 Task: Look for space in Kokomo, United States from 10th July, 2023 to 15th July, 2023 for 7 adults in price range Rs.10000 to Rs.15000. Place can be entire place or shared room with 4 bedrooms having 7 beds and 4 bathrooms. Property type can be house, flat, guest house. Amenities needed are: wifi, TV, free parkinig on premises, gym, breakfast. Booking option can be shelf check-in. Required host language is English.
Action: Mouse moved to (421, 92)
Screenshot: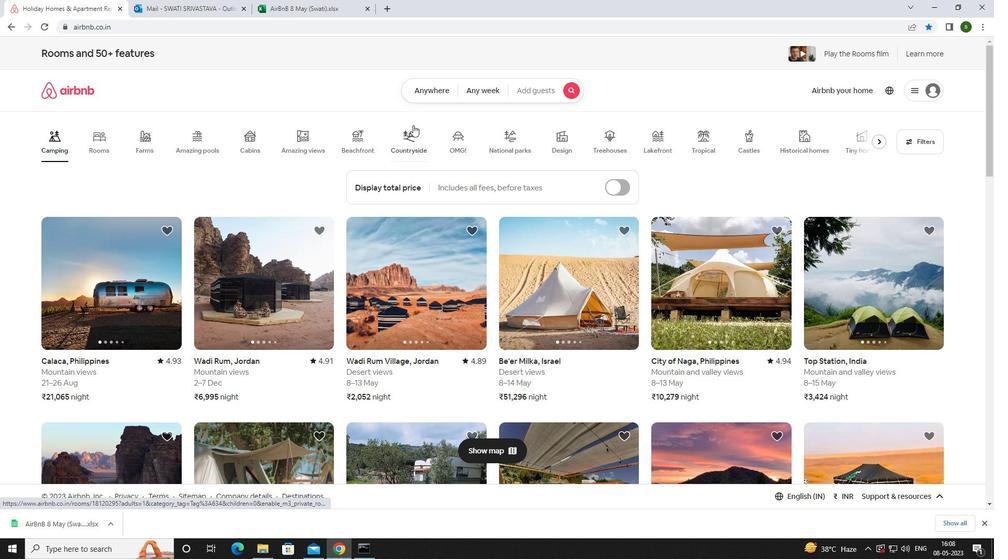 
Action: Mouse pressed left at (421, 92)
Screenshot: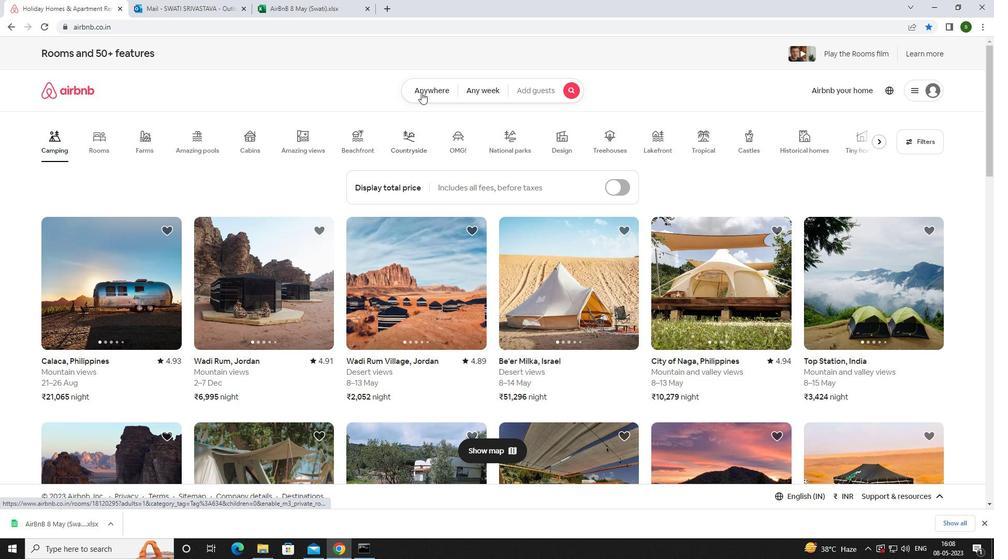 
Action: Mouse moved to (345, 126)
Screenshot: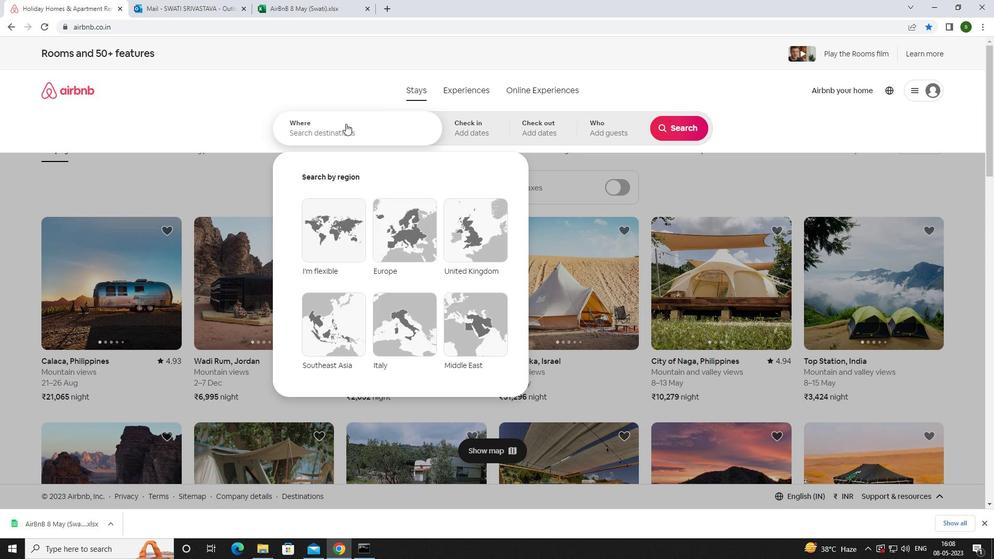 
Action: Mouse pressed left at (345, 126)
Screenshot: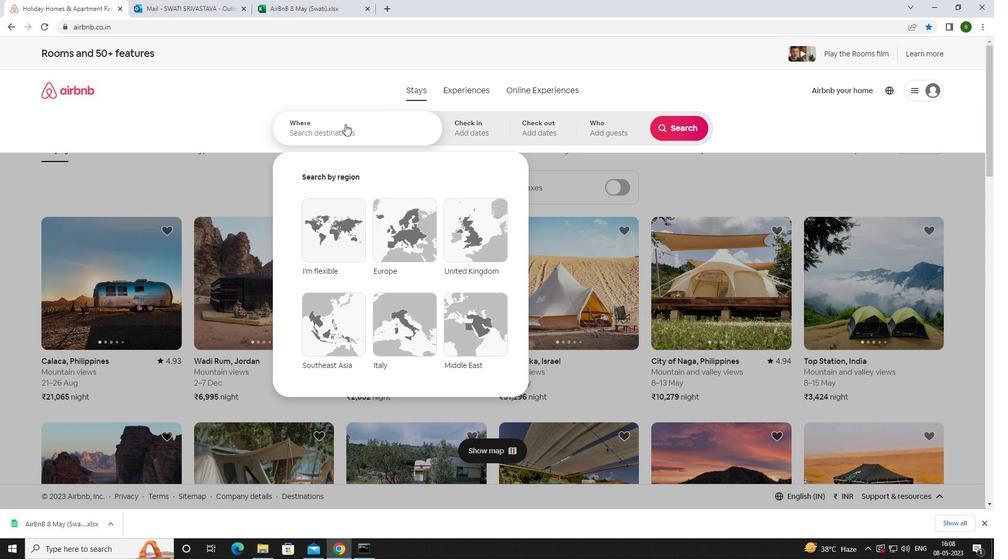 
Action: Mouse moved to (345, 127)
Screenshot: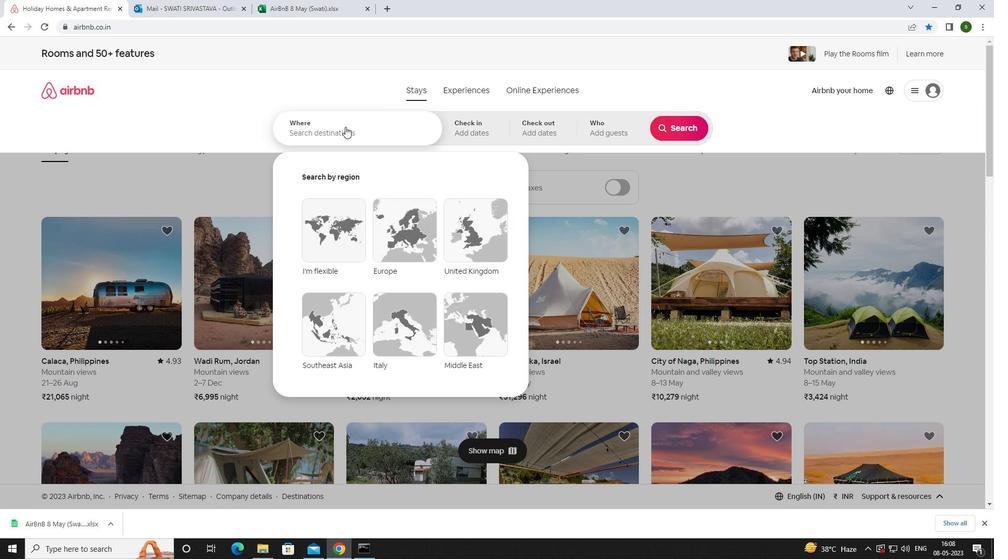 
Action: Key pressed <Key.caps_lock>k<Key.caps_lock>okomo,<Key.space><Key.caps_lock>u<Key.caps_lock>nited<Key.space><Key.caps_lock>s<Key.caps_lock>tates<Key.enter>
Screenshot: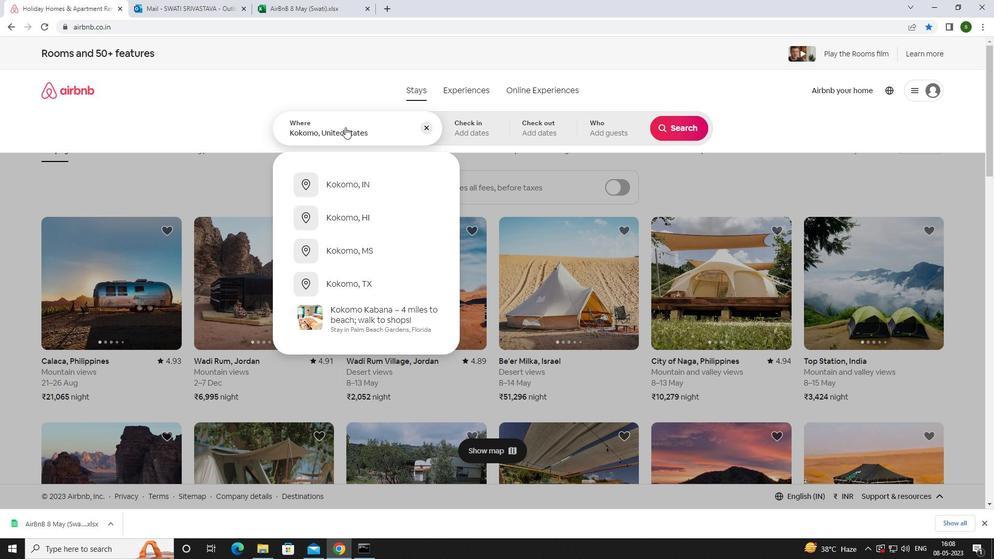 
Action: Mouse moved to (671, 211)
Screenshot: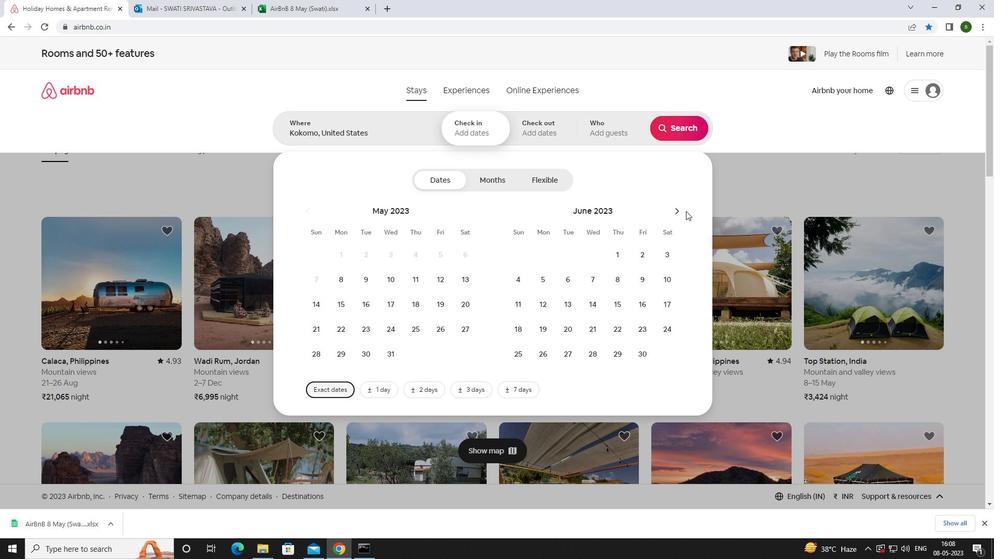 
Action: Mouse pressed left at (671, 211)
Screenshot: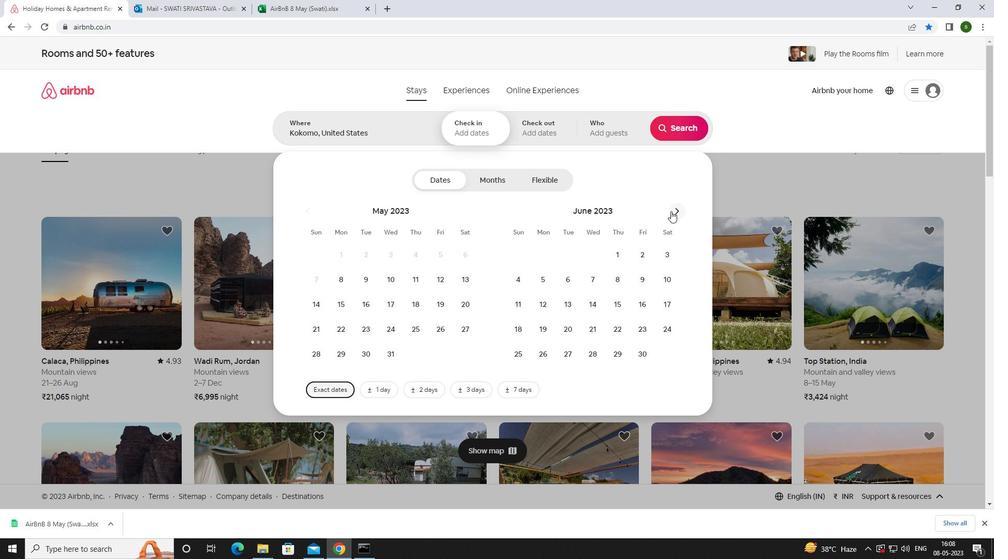 
Action: Mouse moved to (547, 311)
Screenshot: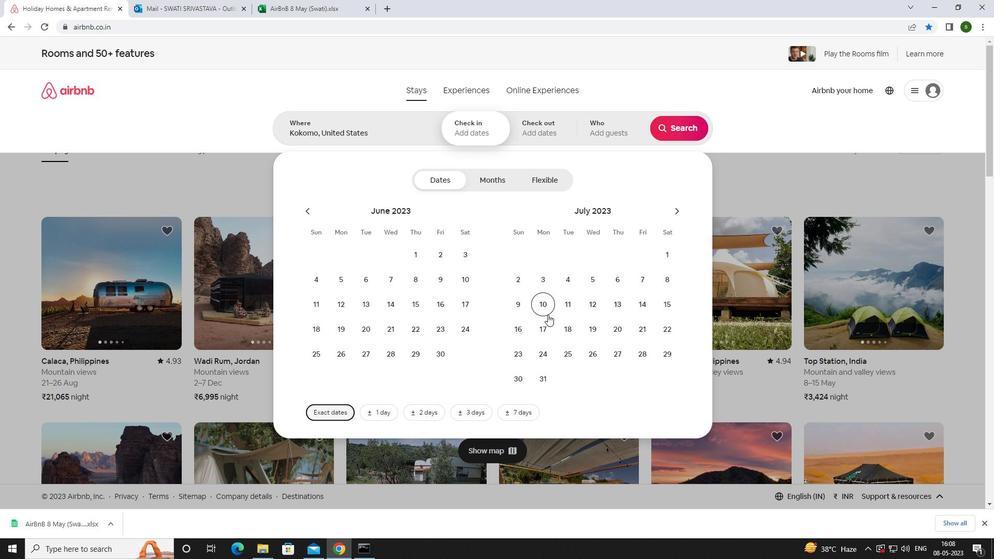 
Action: Mouse pressed left at (547, 311)
Screenshot: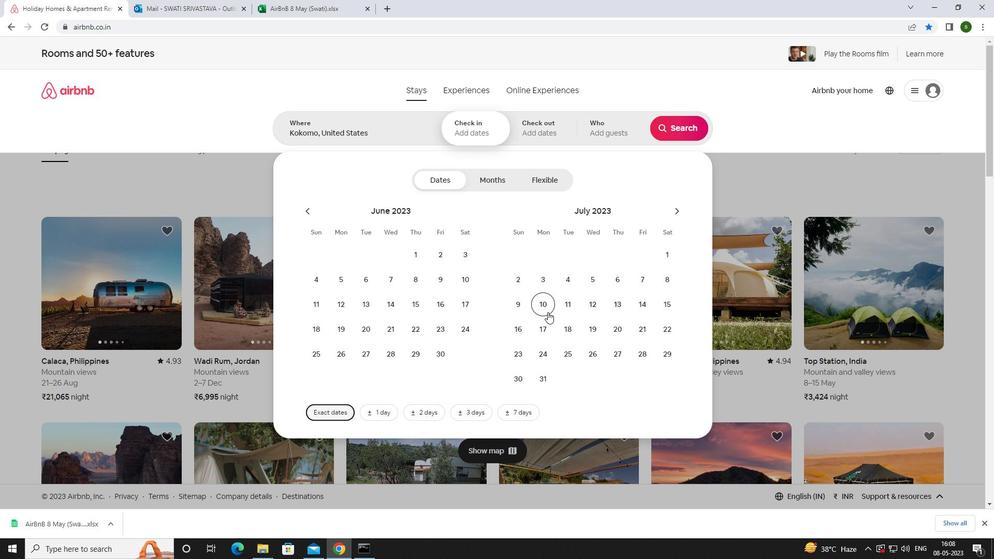
Action: Mouse moved to (669, 310)
Screenshot: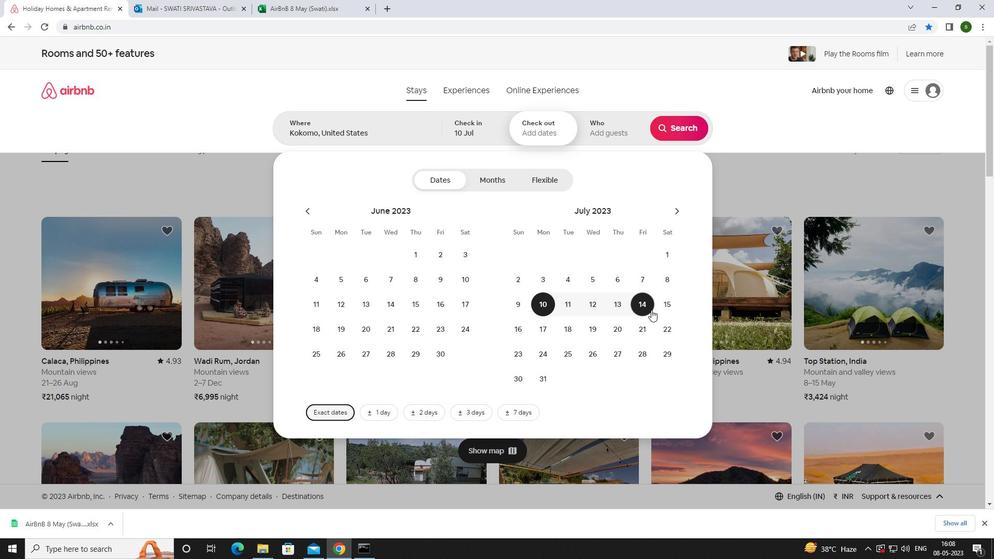 
Action: Mouse pressed left at (669, 310)
Screenshot: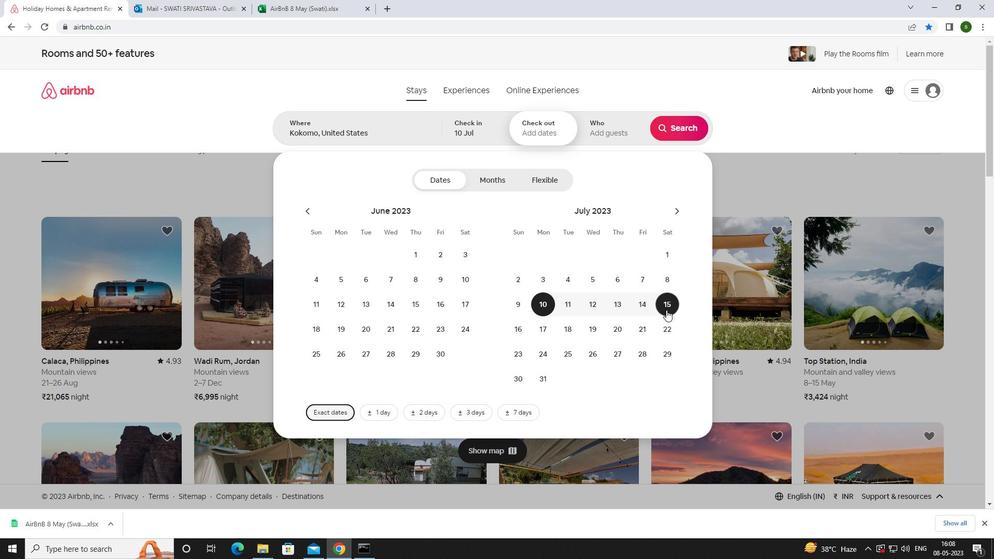 
Action: Mouse moved to (598, 132)
Screenshot: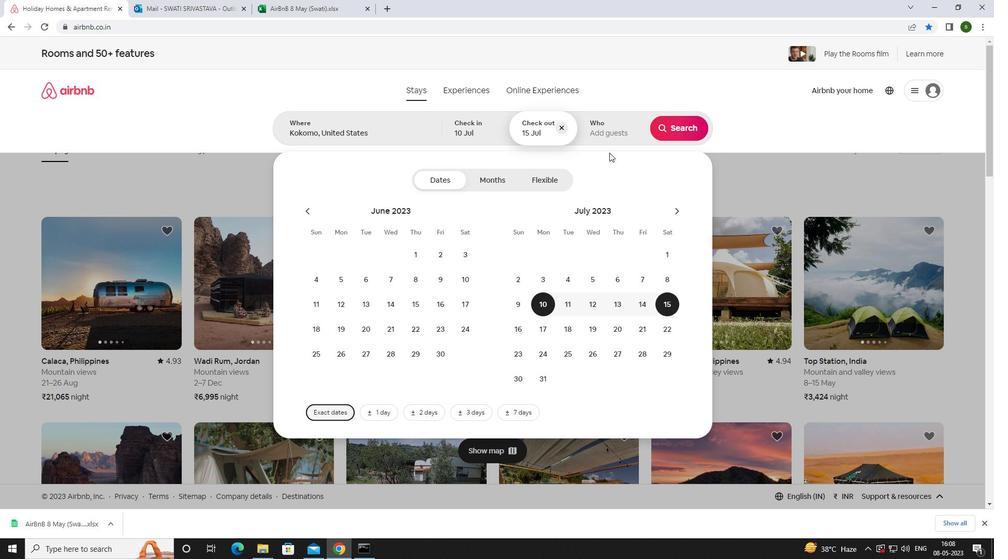 
Action: Mouse pressed left at (598, 132)
Screenshot: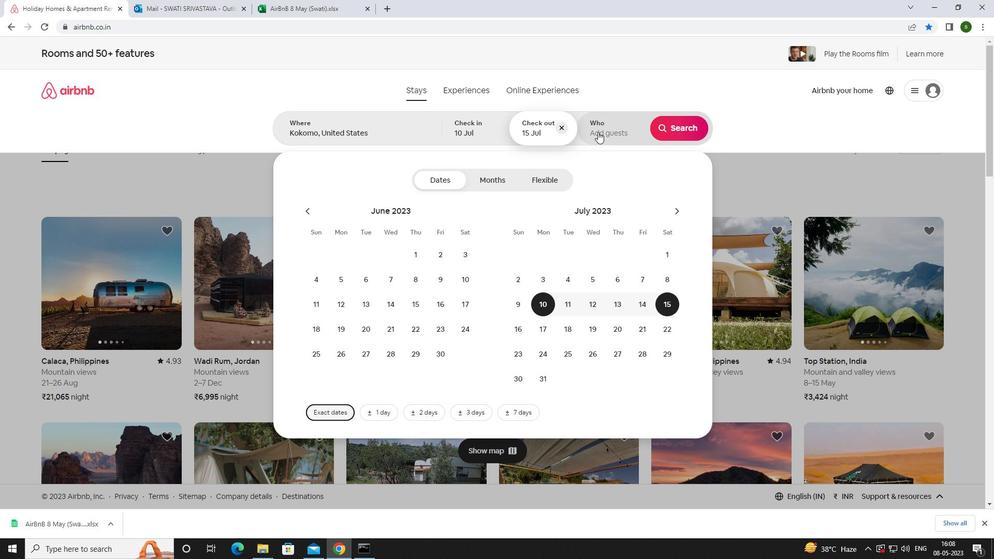 
Action: Mouse moved to (686, 178)
Screenshot: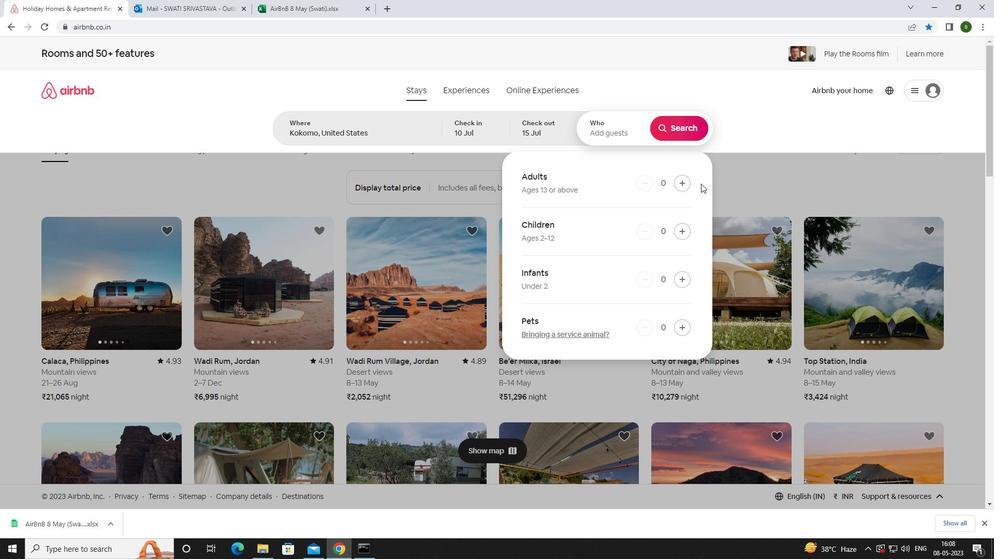 
Action: Mouse pressed left at (686, 178)
Screenshot: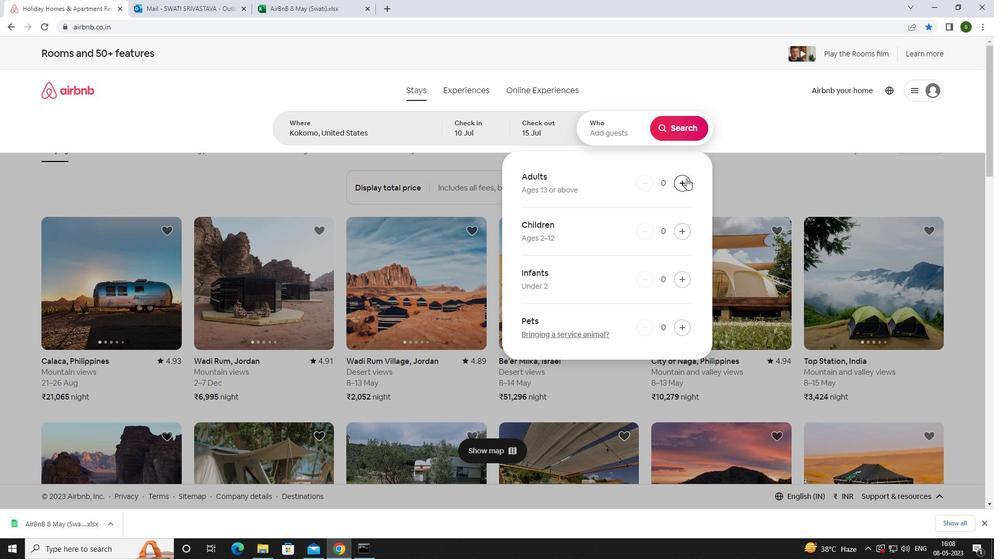 
Action: Mouse pressed left at (686, 178)
Screenshot: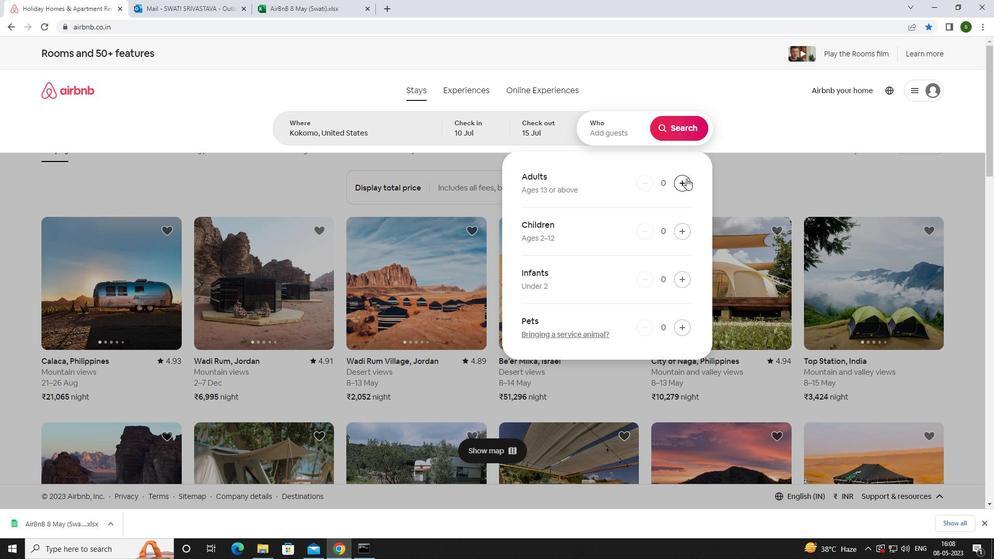 
Action: Mouse pressed left at (686, 178)
Screenshot: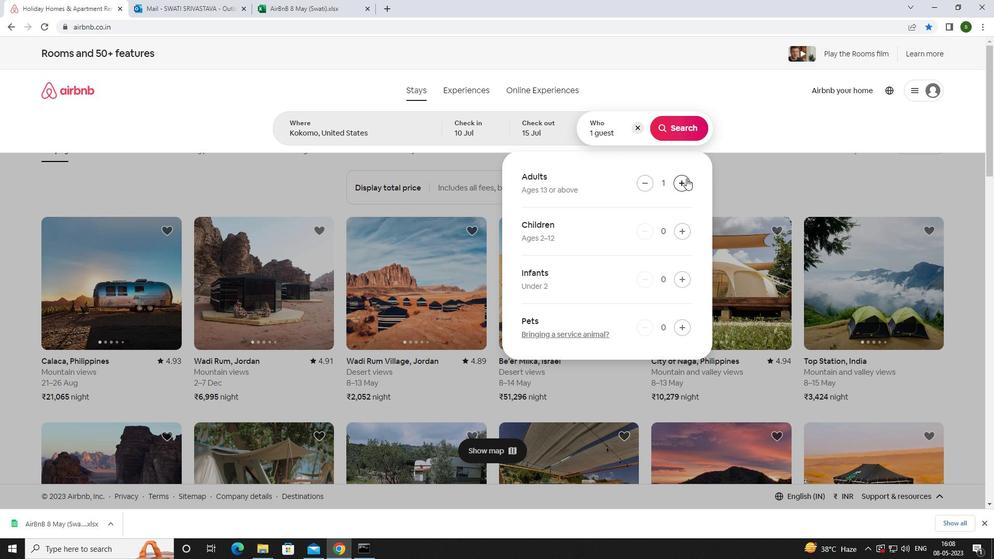 
Action: Mouse pressed left at (686, 178)
Screenshot: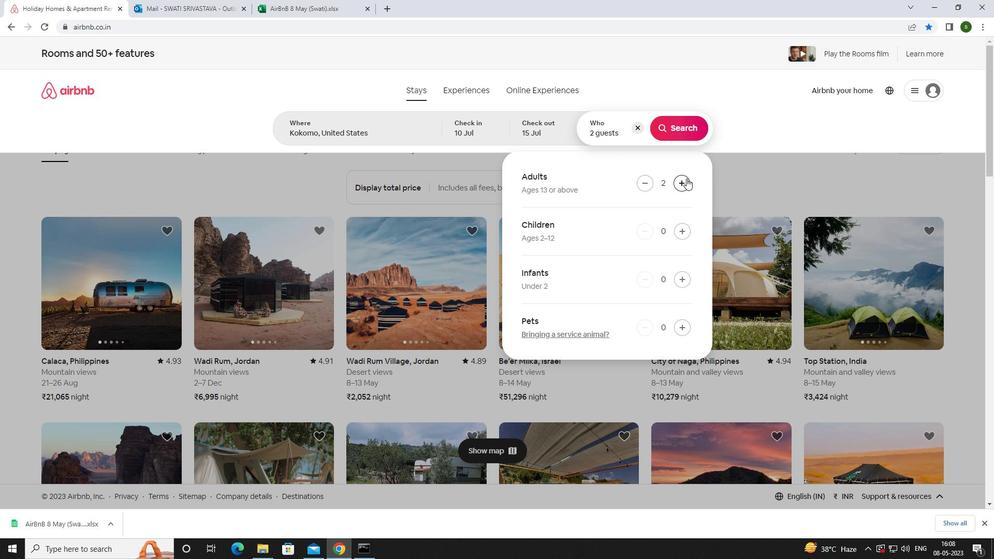 
Action: Mouse pressed left at (686, 178)
Screenshot: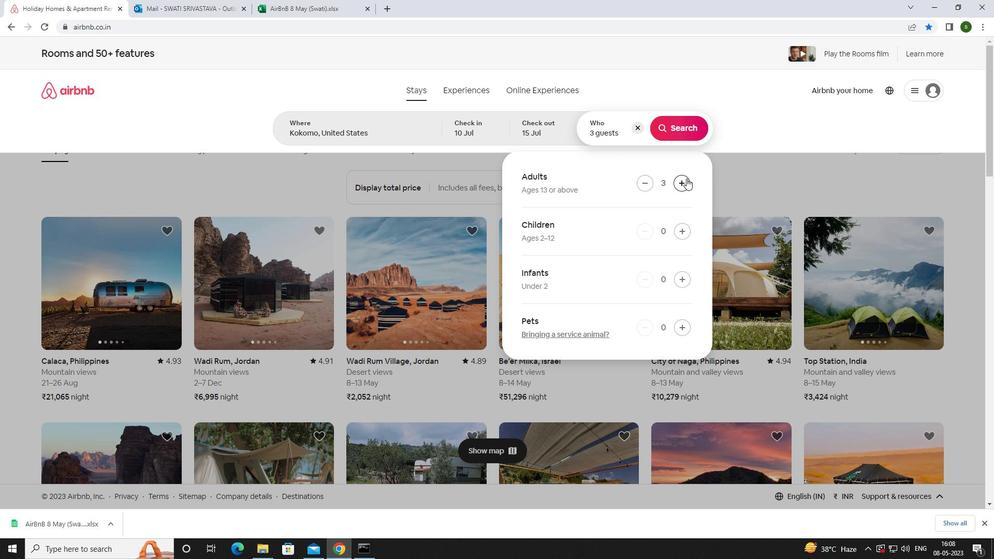 
Action: Mouse pressed left at (686, 178)
Screenshot: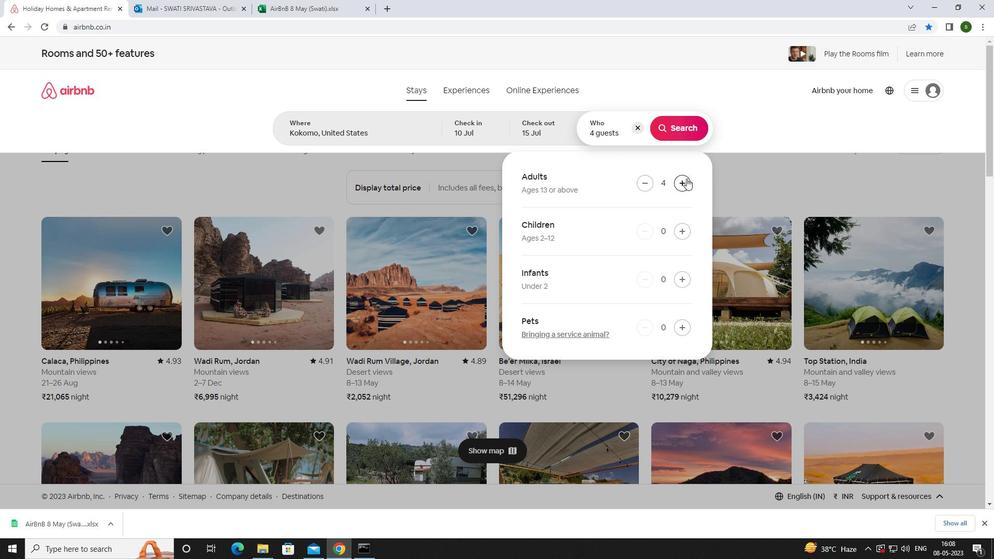 
Action: Mouse pressed left at (686, 178)
Screenshot: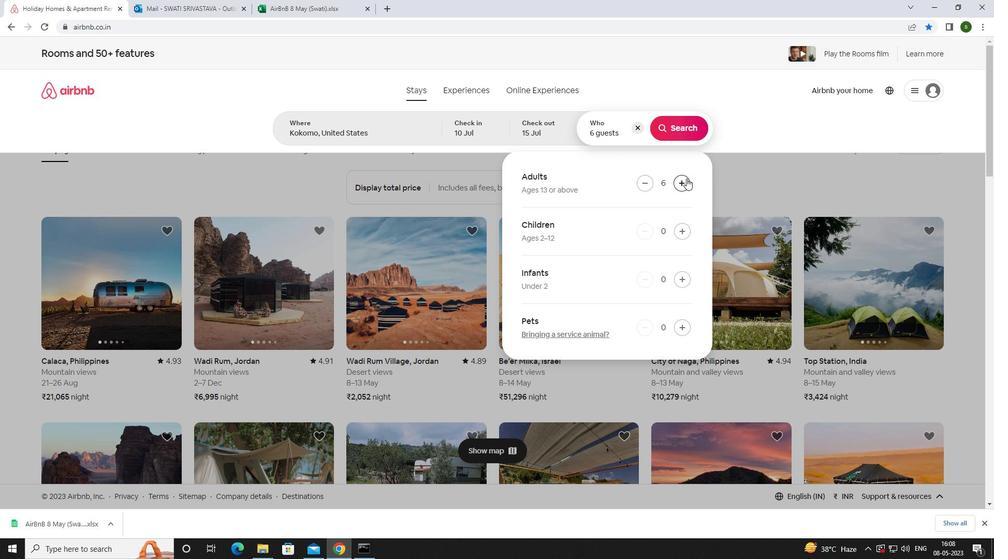 
Action: Mouse moved to (674, 133)
Screenshot: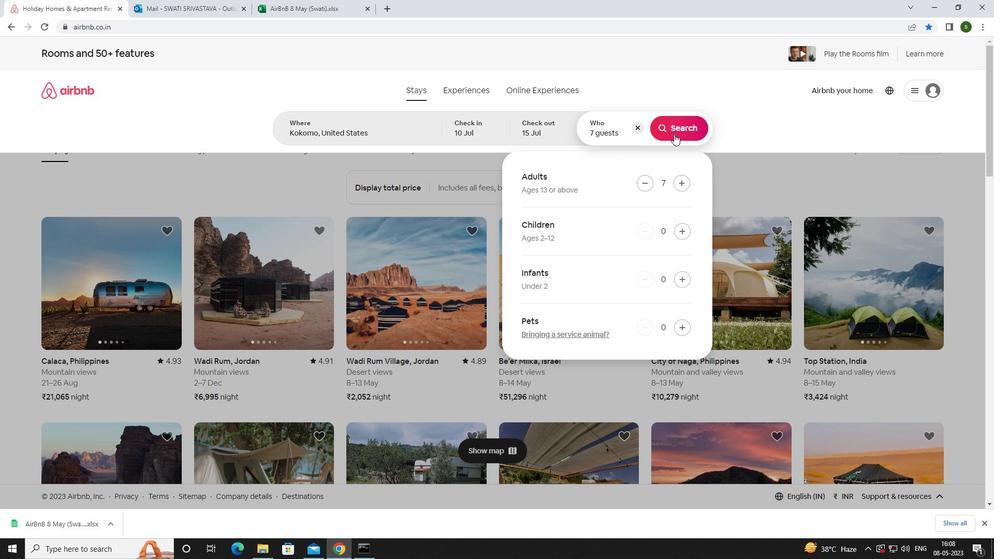 
Action: Mouse pressed left at (674, 133)
Screenshot: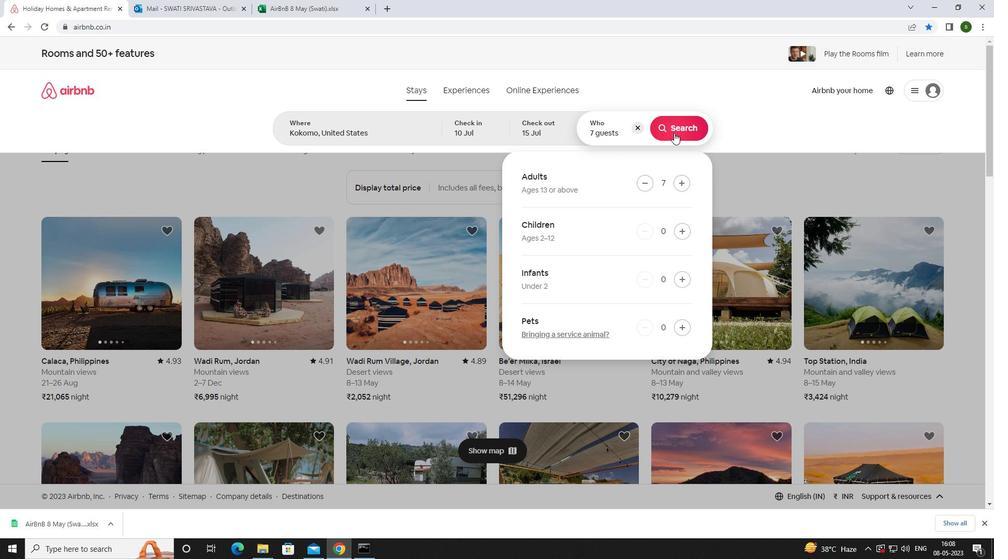 
Action: Mouse moved to (939, 98)
Screenshot: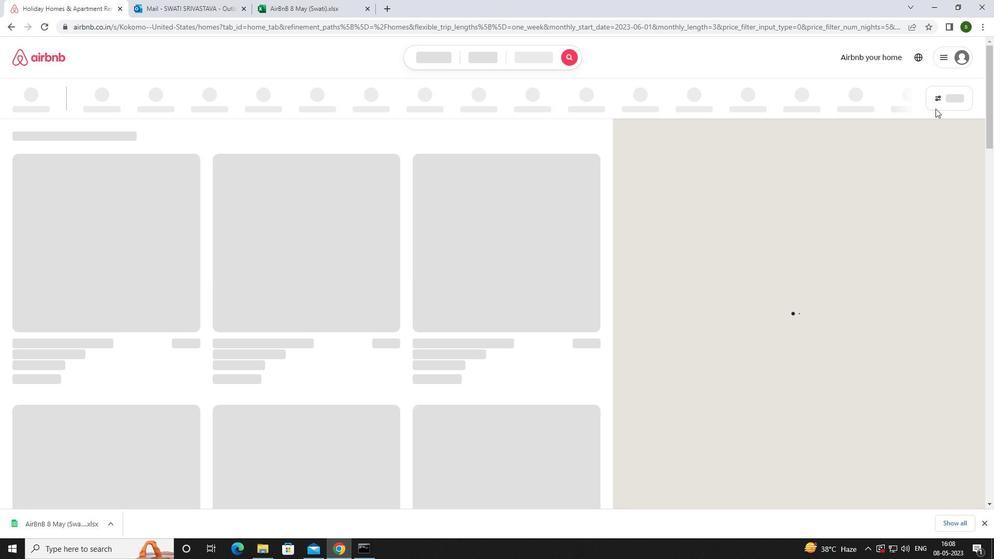 
Action: Mouse pressed left at (939, 98)
Screenshot: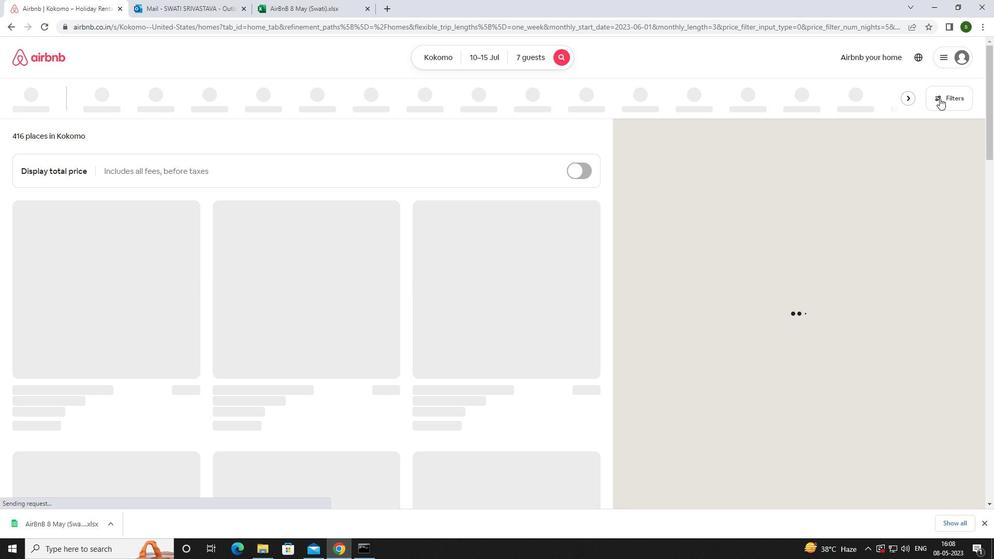 
Action: Mouse moved to (379, 357)
Screenshot: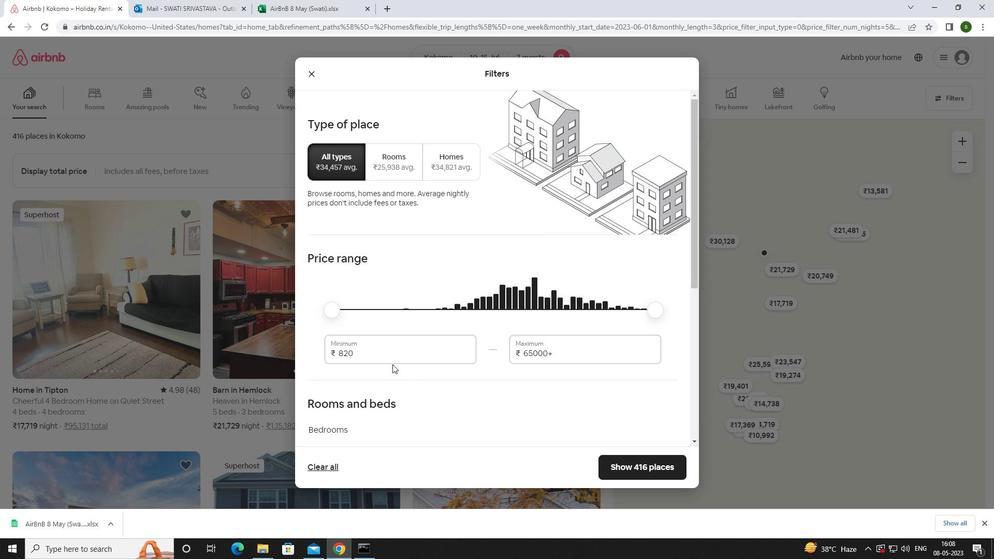 
Action: Mouse pressed left at (379, 357)
Screenshot: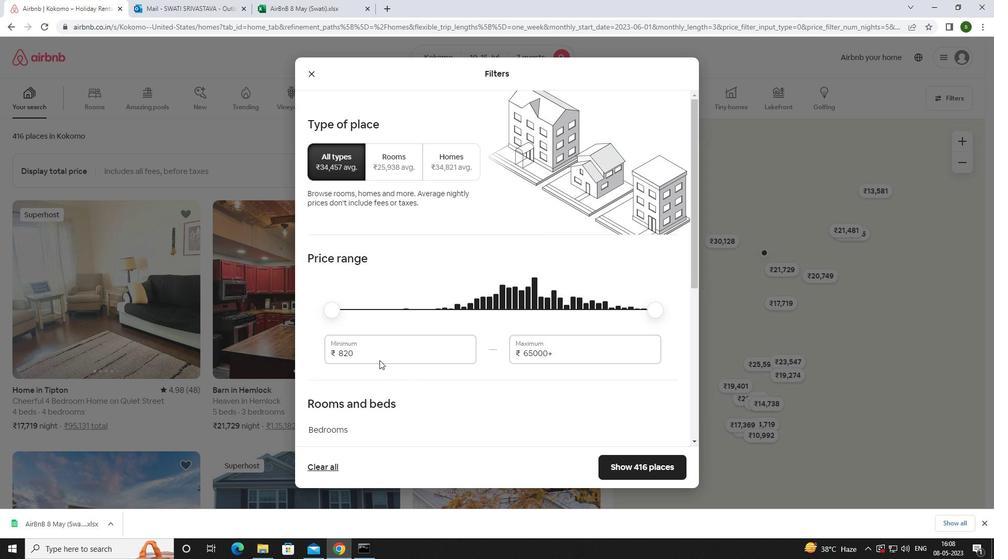 
Action: Mouse moved to (379, 356)
Screenshot: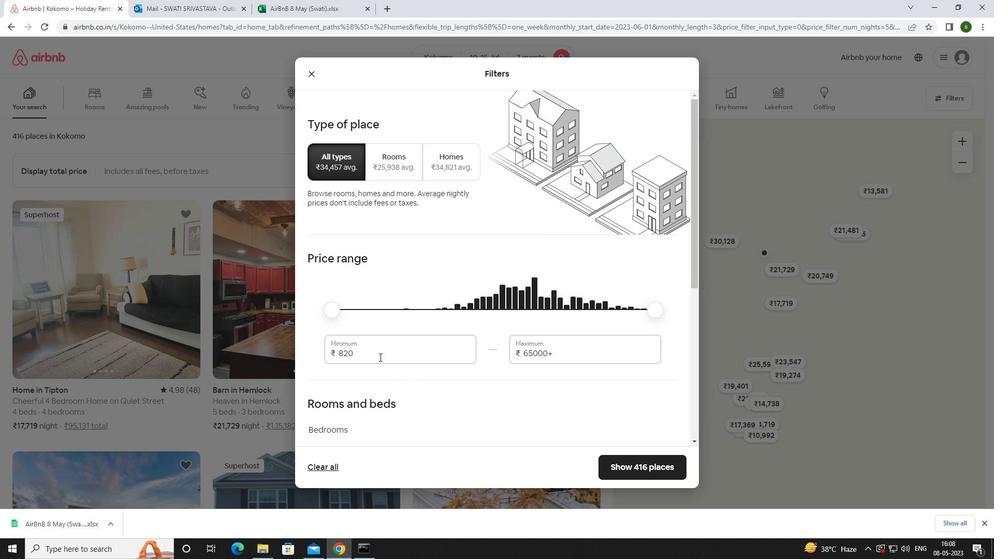 
Action: Key pressed <Key.backspace><Key.backspace><Key.backspace><Key.backspace>10000
Screenshot: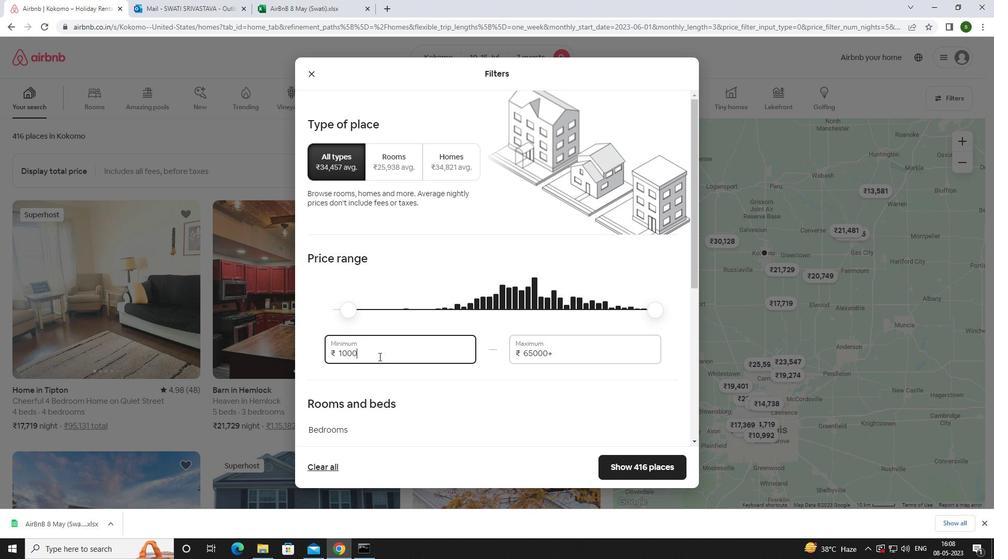 
Action: Mouse moved to (564, 350)
Screenshot: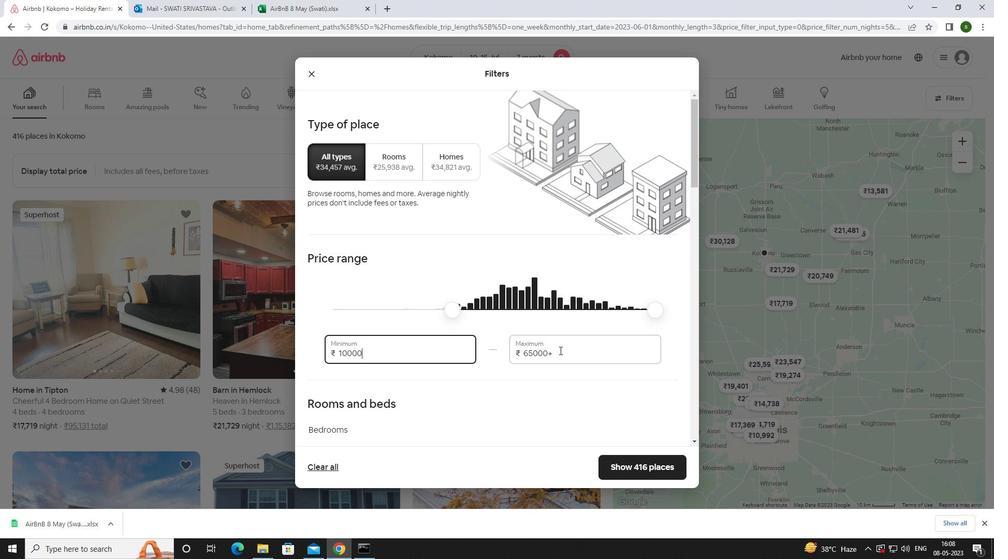 
Action: Mouse pressed left at (564, 350)
Screenshot: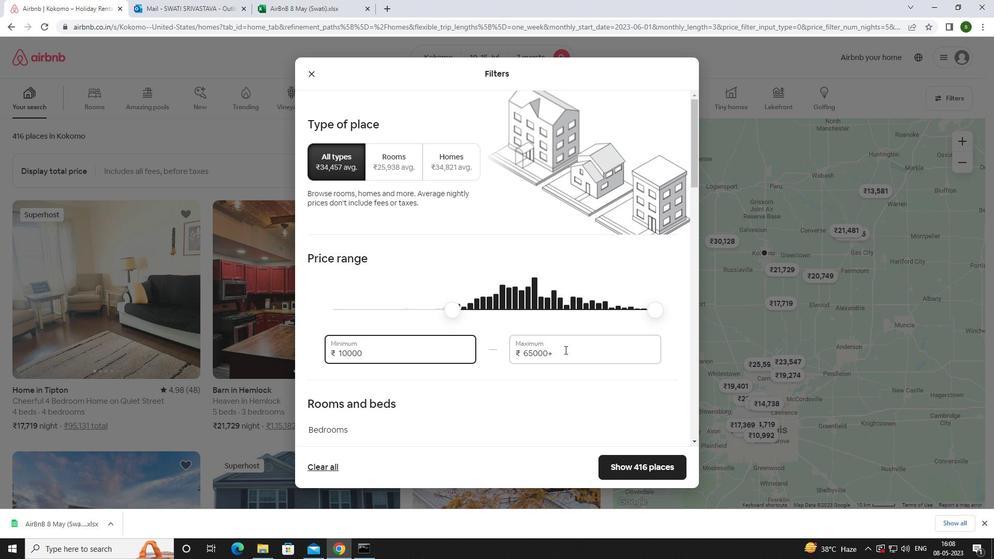 
Action: Key pressed <Key.backspace><Key.backspace><Key.backspace><Key.backspace><Key.backspace><Key.backspace><Key.backspace><Key.backspace><Key.backspace><Key.backspace><Key.backspace><Key.backspace>15000
Screenshot: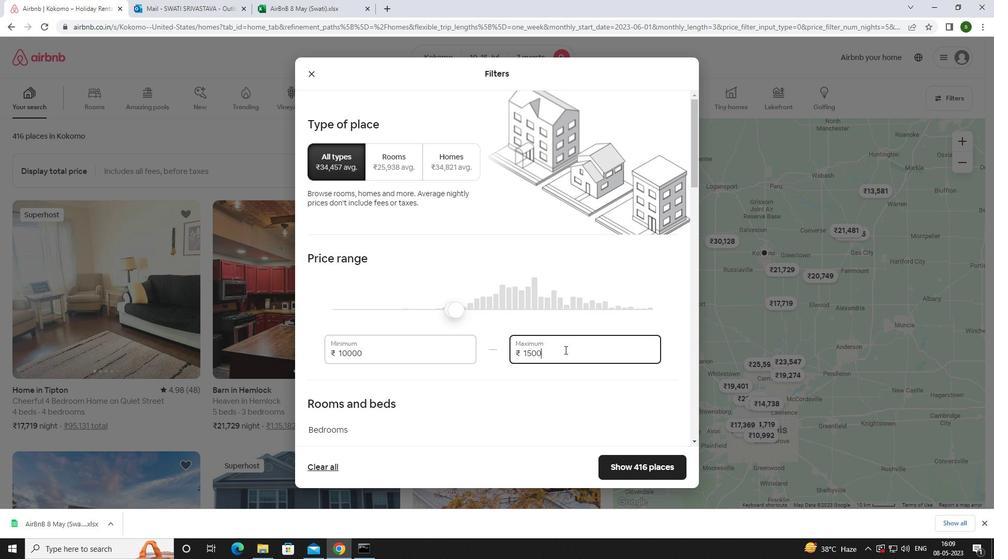 
Action: Mouse moved to (483, 330)
Screenshot: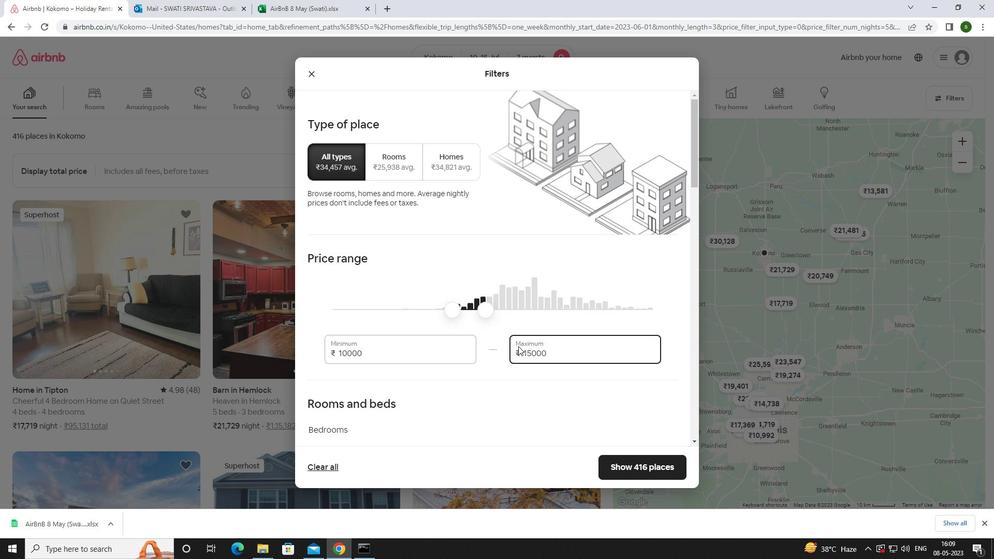 
Action: Mouse scrolled (483, 329) with delta (0, 0)
Screenshot: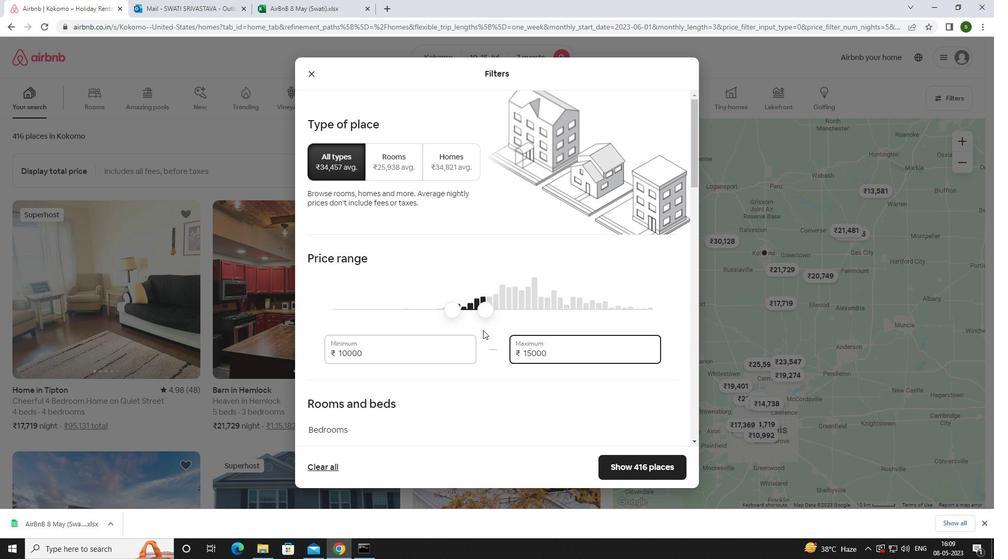 
Action: Mouse scrolled (483, 329) with delta (0, 0)
Screenshot: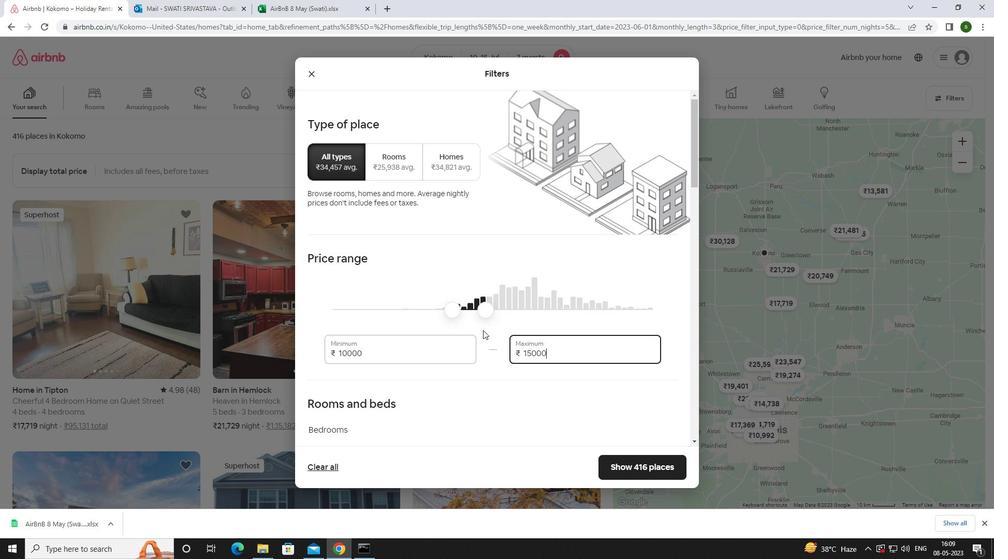 
Action: Mouse scrolled (483, 329) with delta (0, 0)
Screenshot: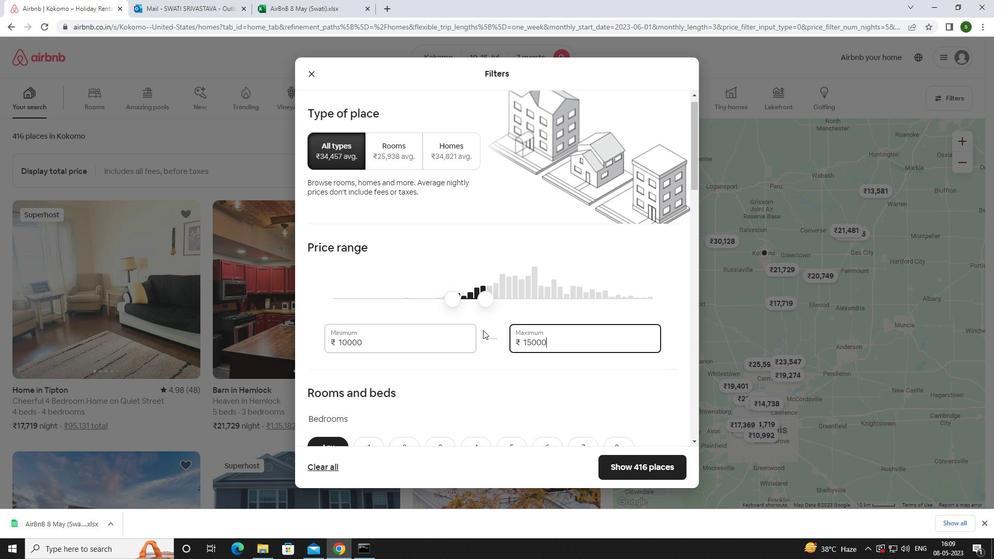 
Action: Mouse moved to (471, 299)
Screenshot: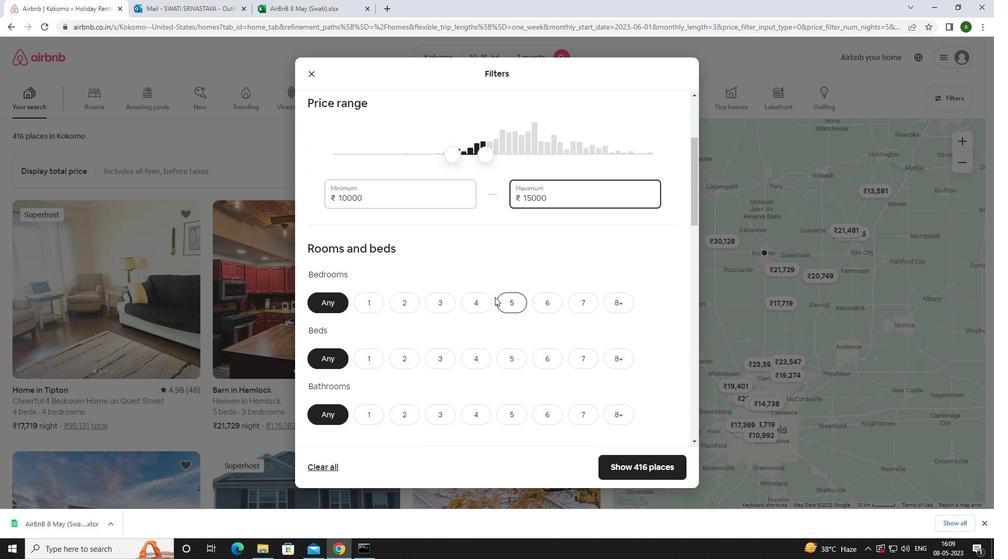 
Action: Mouse pressed left at (471, 299)
Screenshot: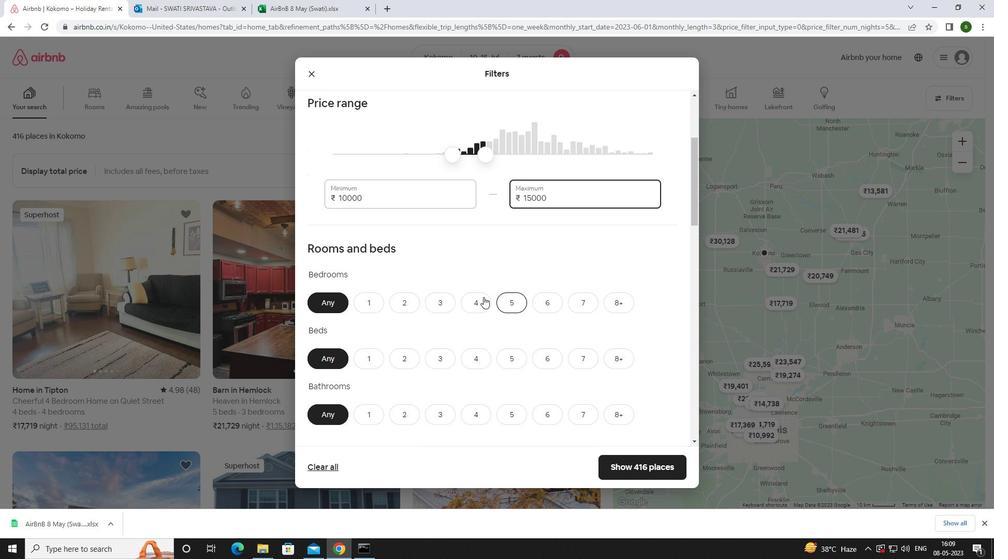 
Action: Mouse moved to (574, 350)
Screenshot: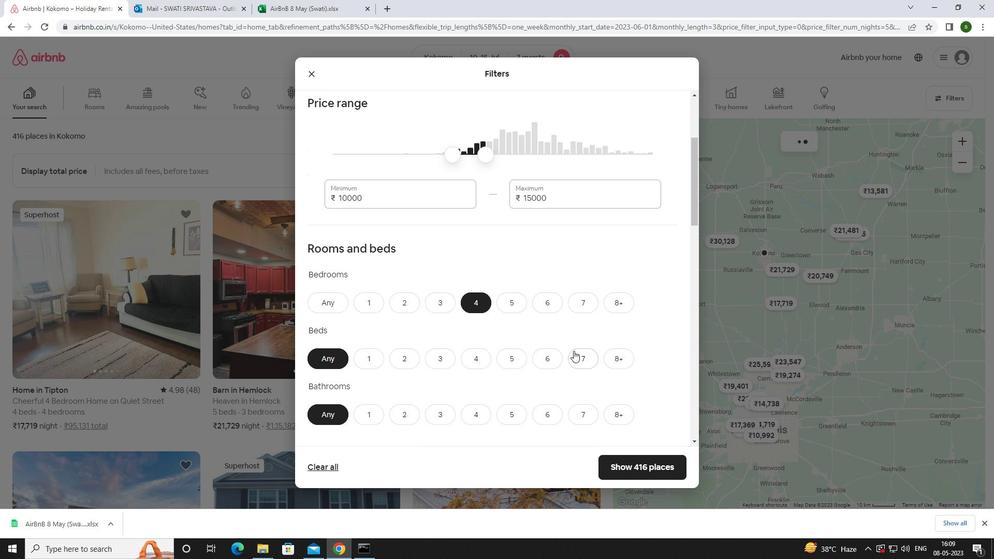 
Action: Mouse pressed left at (574, 350)
Screenshot: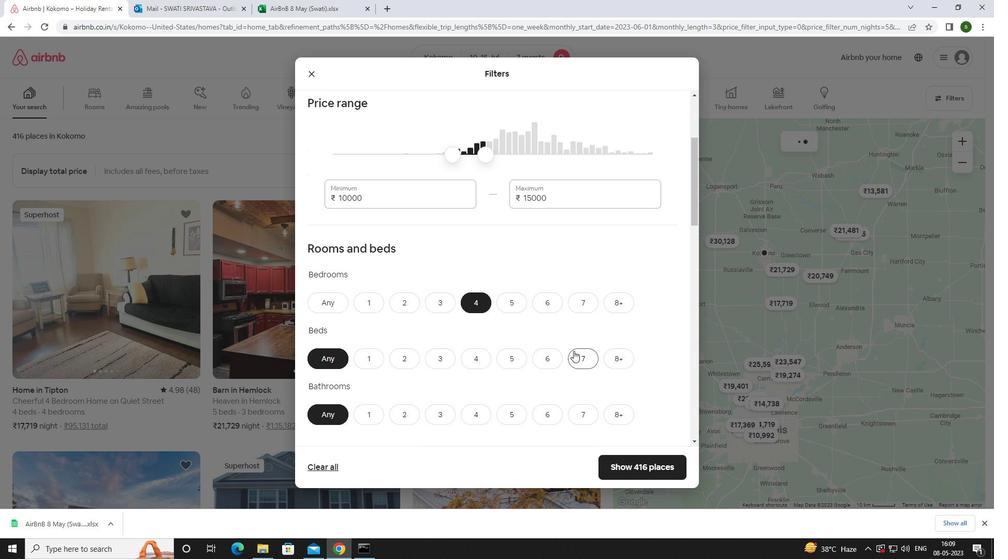 
Action: Mouse moved to (489, 418)
Screenshot: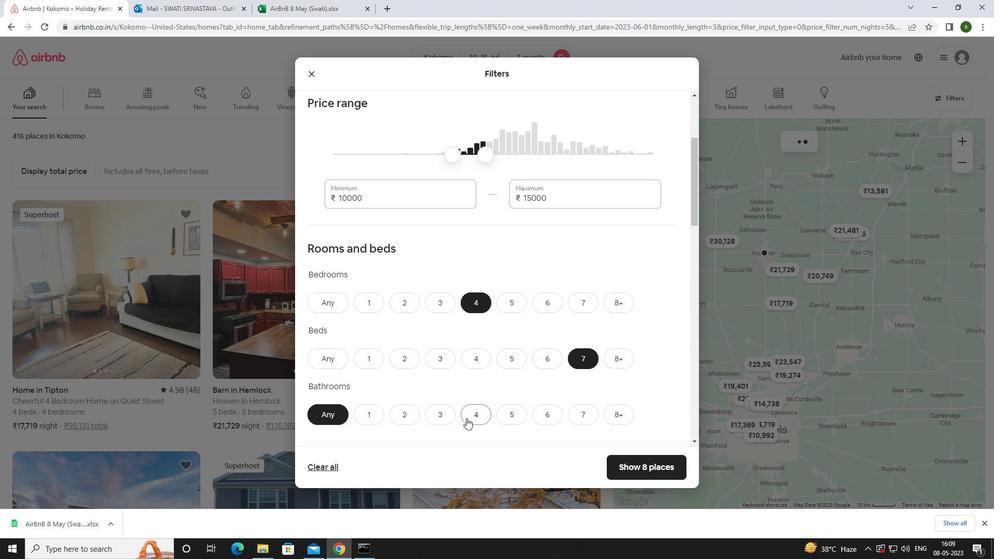 
Action: Mouse pressed left at (489, 418)
Screenshot: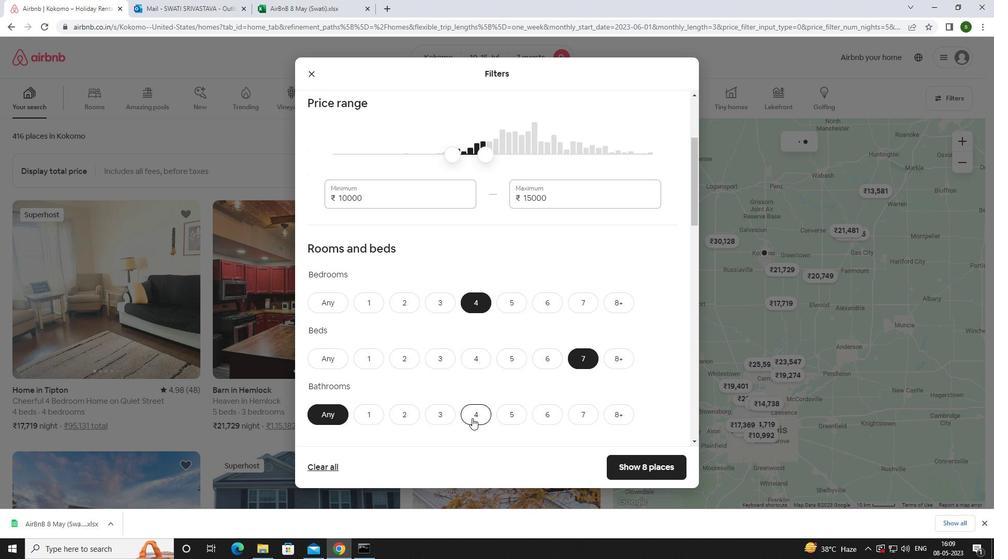 
Action: Mouse moved to (484, 376)
Screenshot: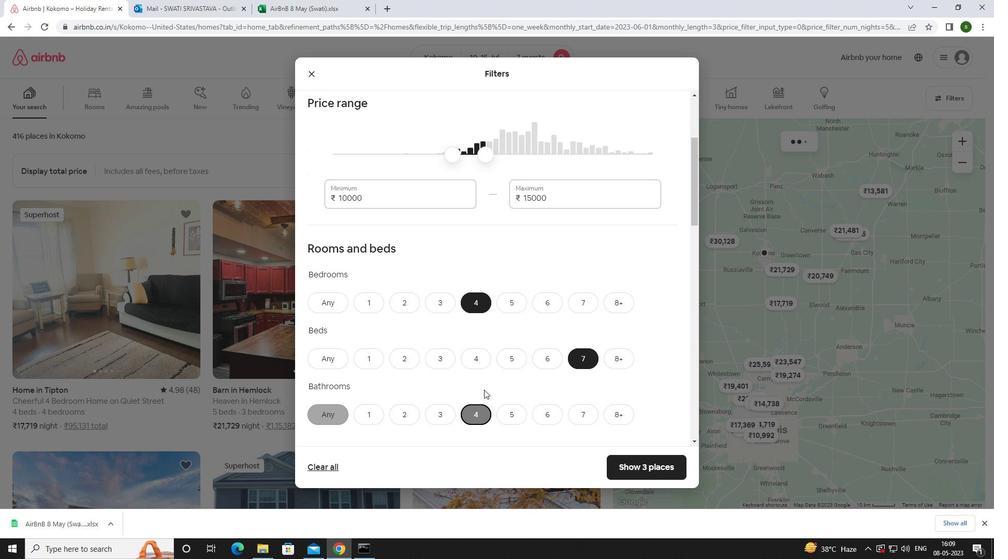 
Action: Mouse scrolled (484, 375) with delta (0, 0)
Screenshot: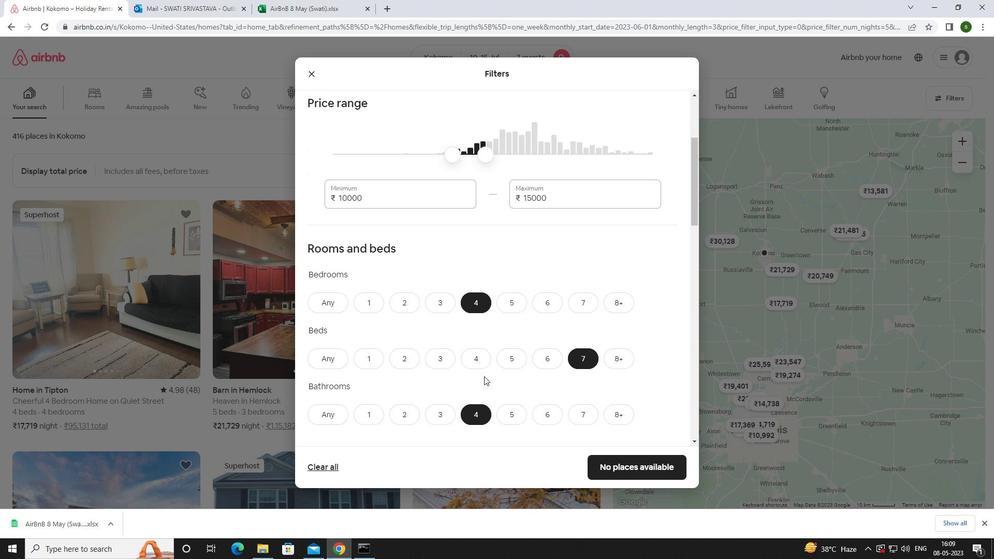 
Action: Mouse scrolled (484, 375) with delta (0, 0)
Screenshot: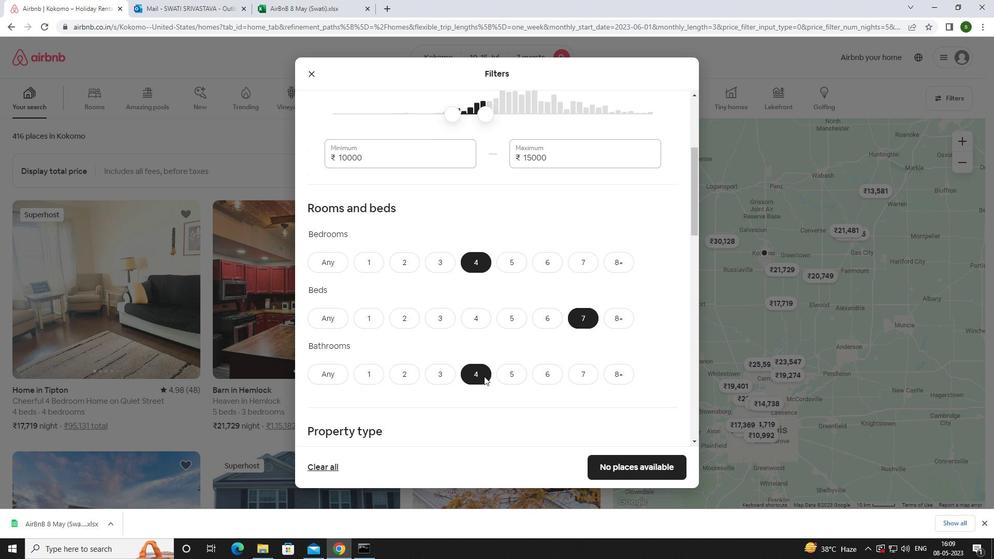 
Action: Mouse scrolled (484, 375) with delta (0, 0)
Screenshot: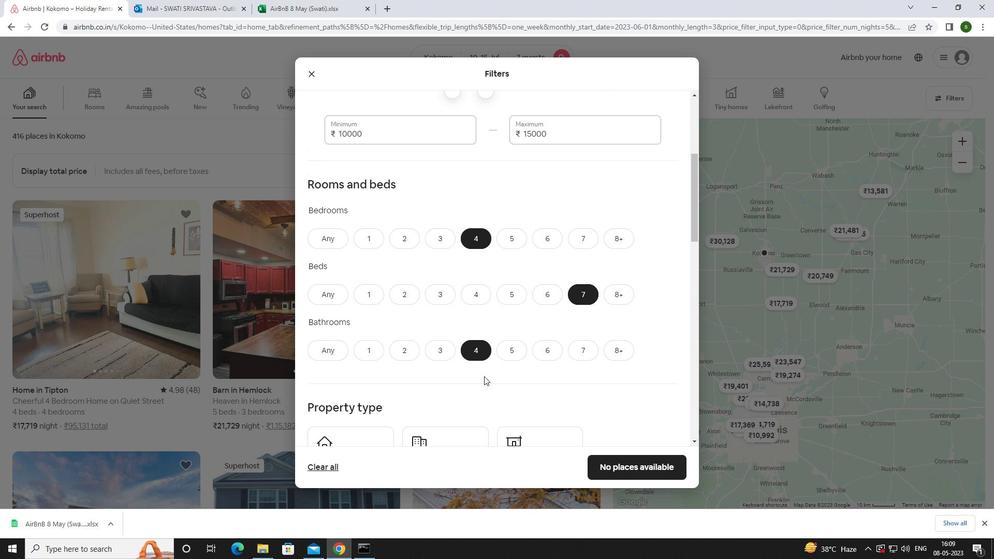 
Action: Mouse moved to (383, 375)
Screenshot: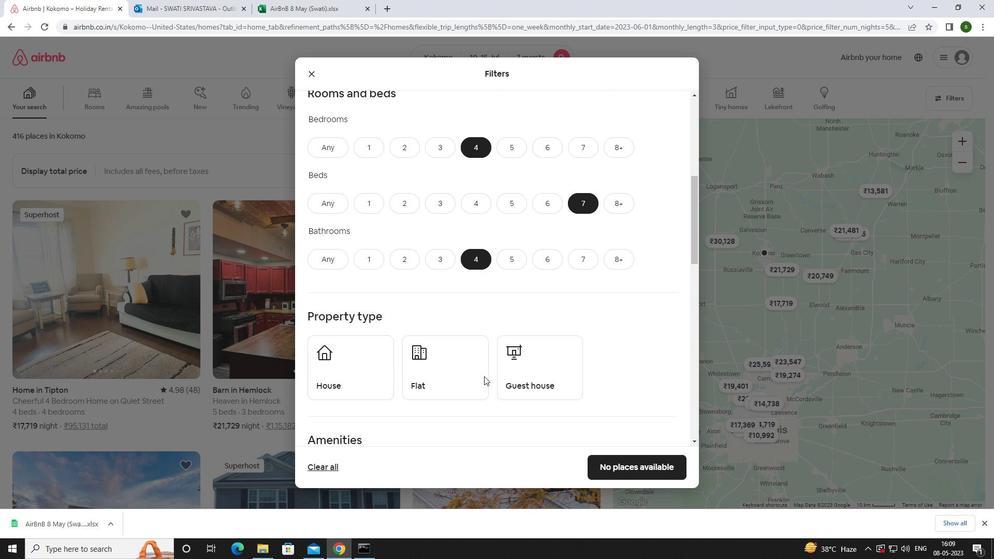 
Action: Mouse pressed left at (383, 375)
Screenshot: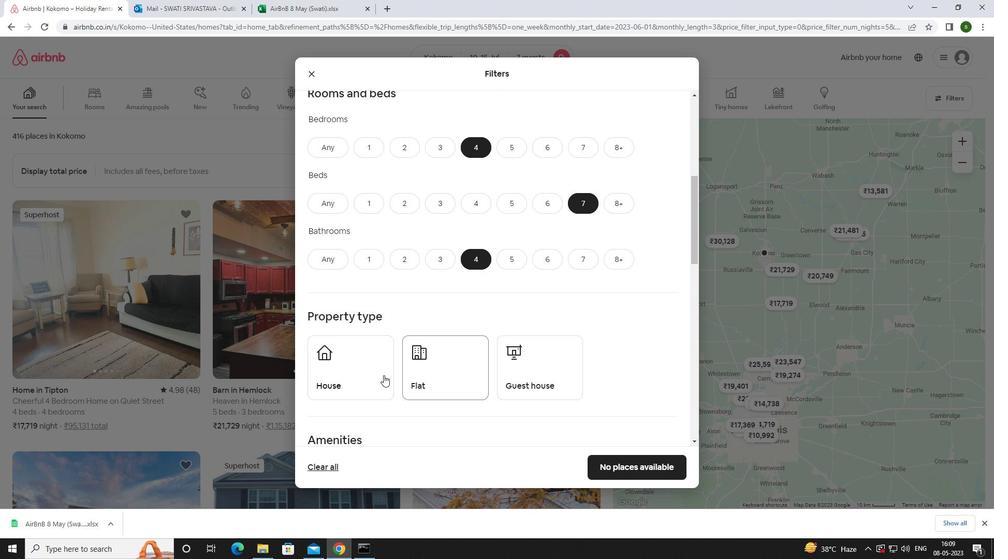 
Action: Mouse moved to (438, 368)
Screenshot: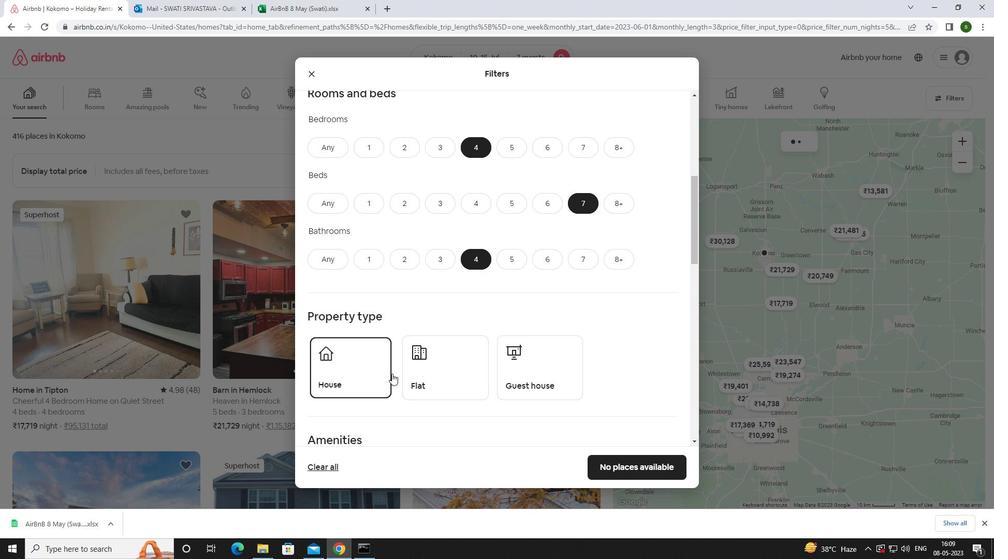 
Action: Mouse pressed left at (438, 368)
Screenshot: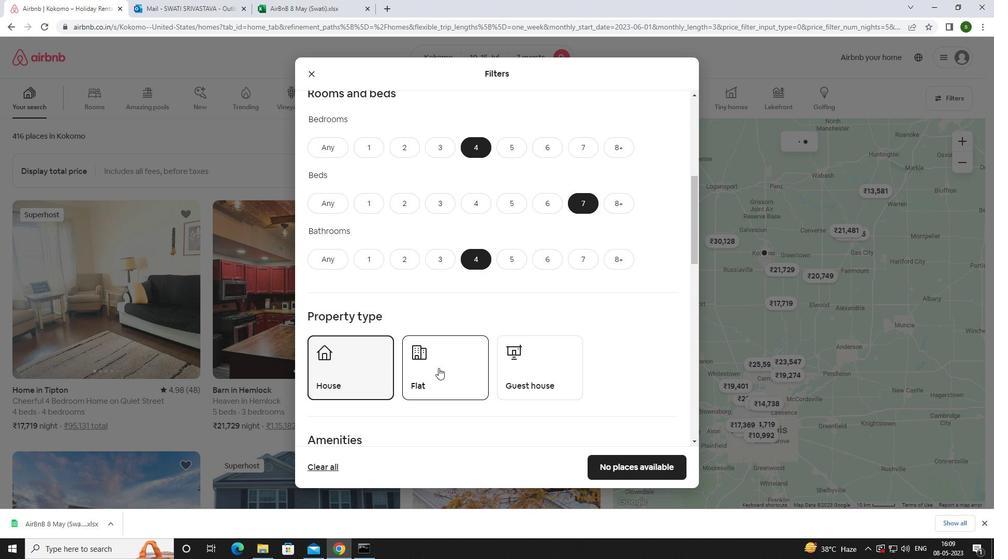 
Action: Mouse moved to (517, 367)
Screenshot: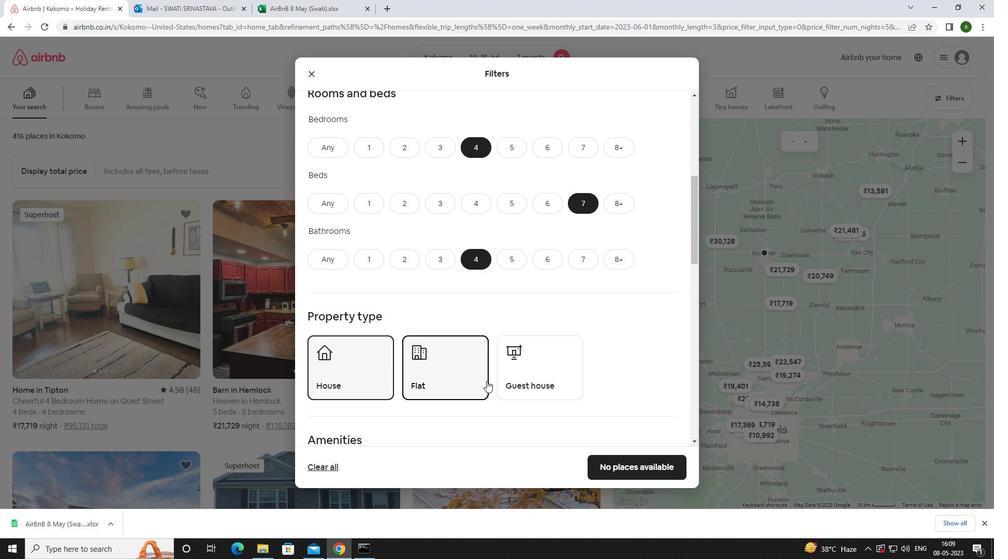 
Action: Mouse pressed left at (517, 367)
Screenshot: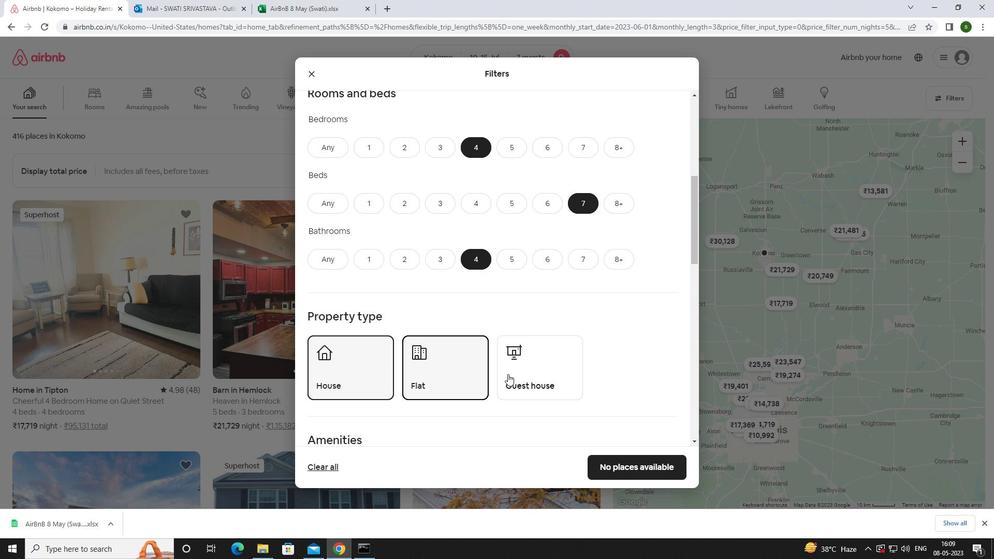 
Action: Mouse scrolled (517, 367) with delta (0, 0)
Screenshot: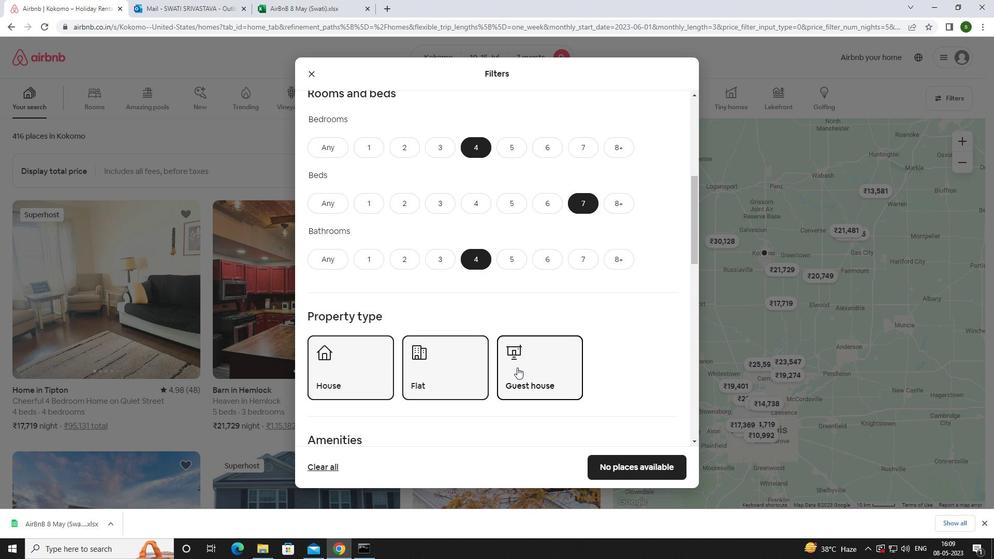
Action: Mouse scrolled (517, 367) with delta (0, 0)
Screenshot: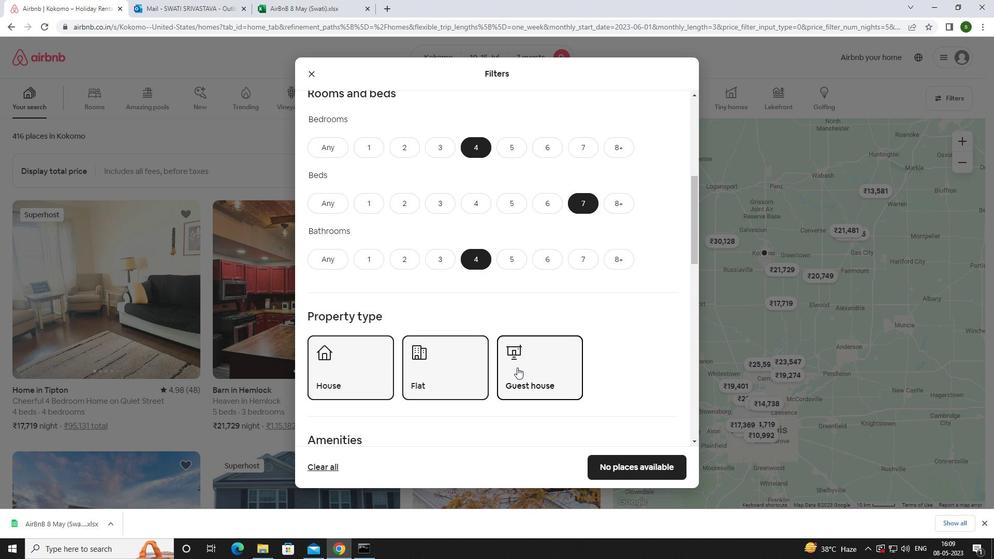 
Action: Mouse scrolled (517, 367) with delta (0, 0)
Screenshot: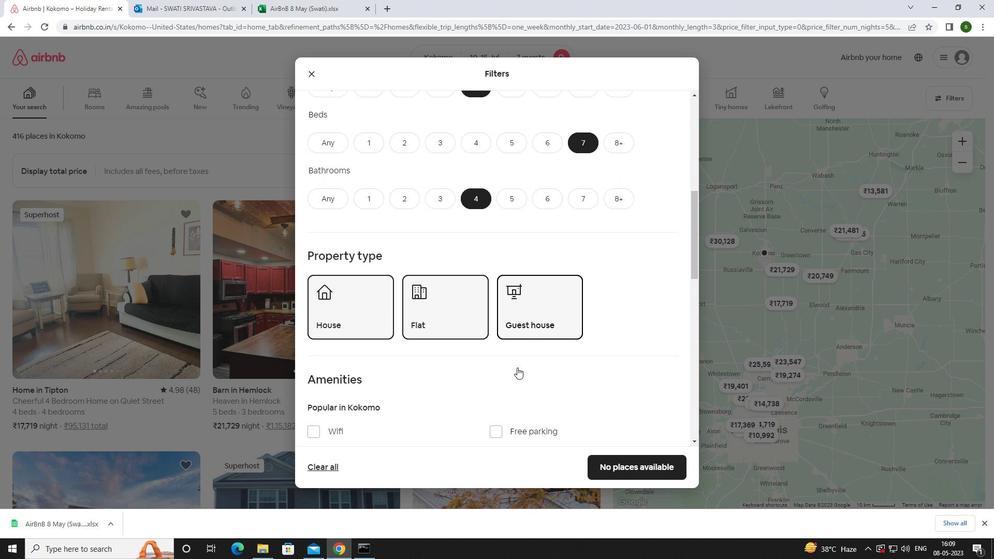 
Action: Mouse moved to (340, 338)
Screenshot: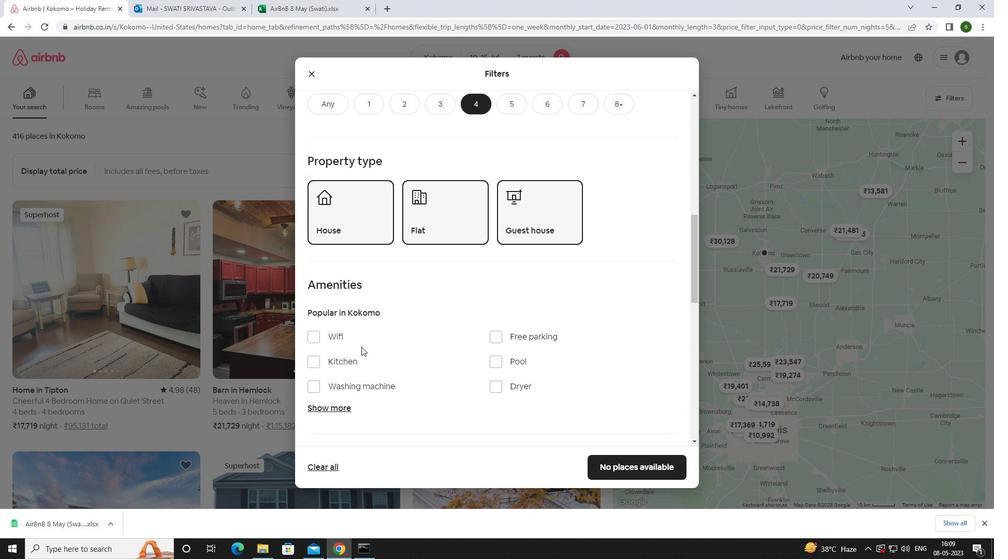 
Action: Mouse pressed left at (340, 338)
Screenshot: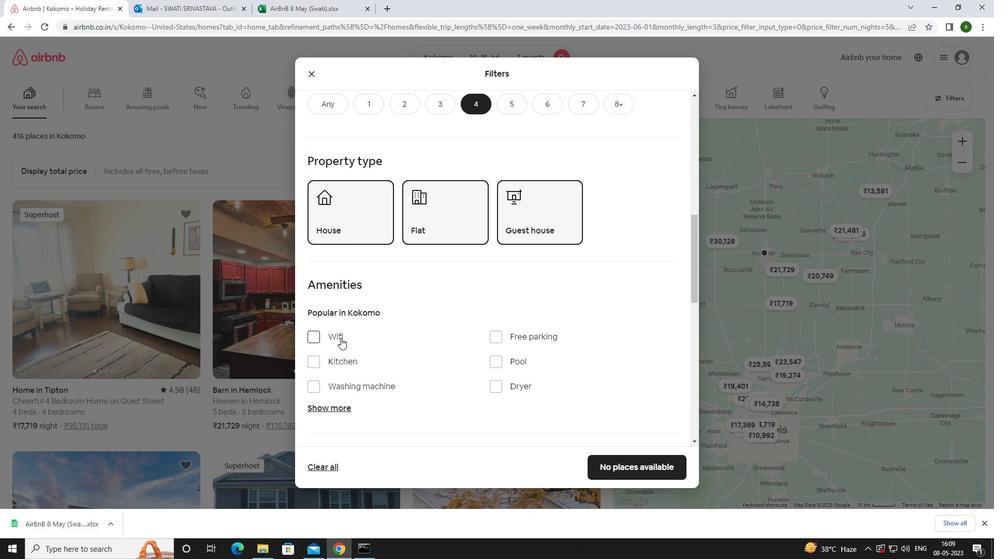 
Action: Mouse moved to (495, 336)
Screenshot: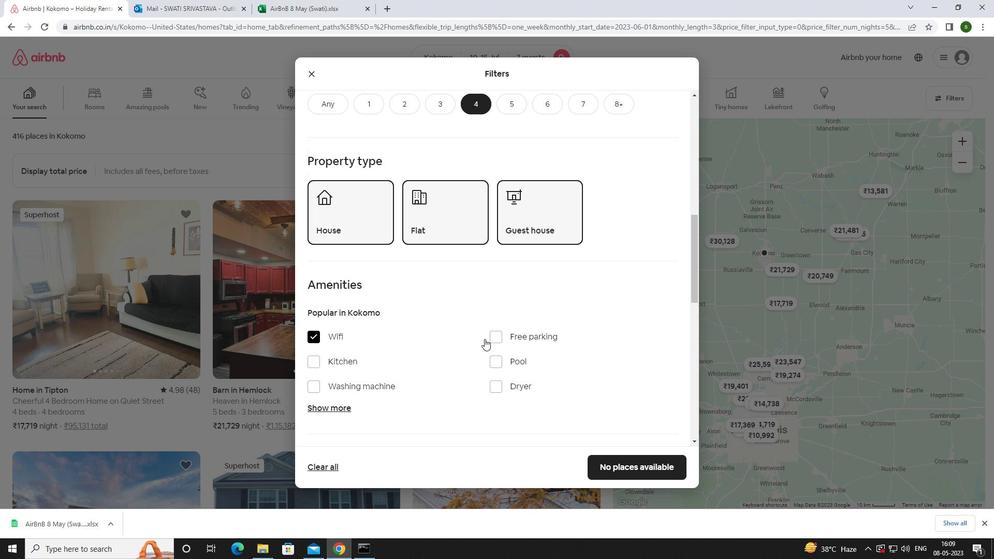 
Action: Mouse pressed left at (495, 336)
Screenshot: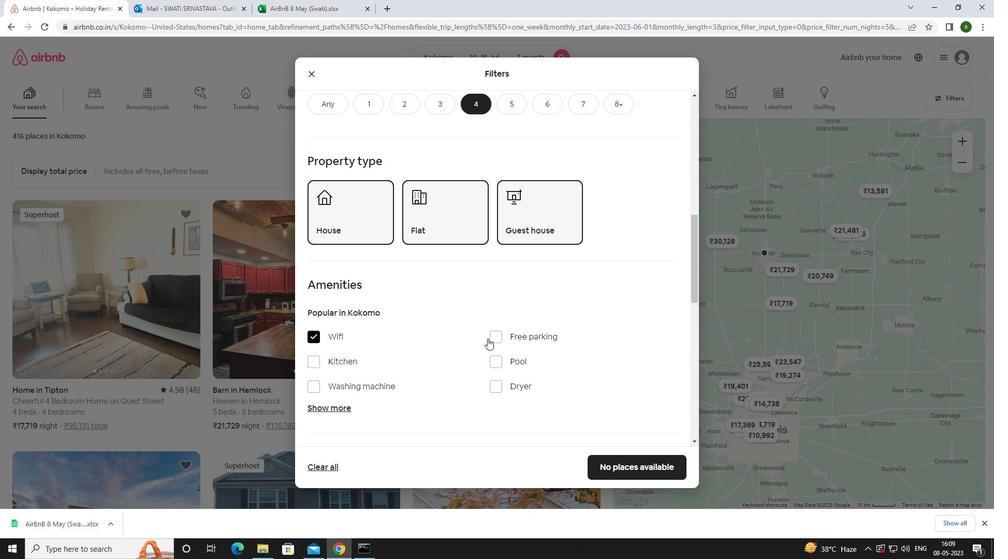 
Action: Mouse moved to (338, 403)
Screenshot: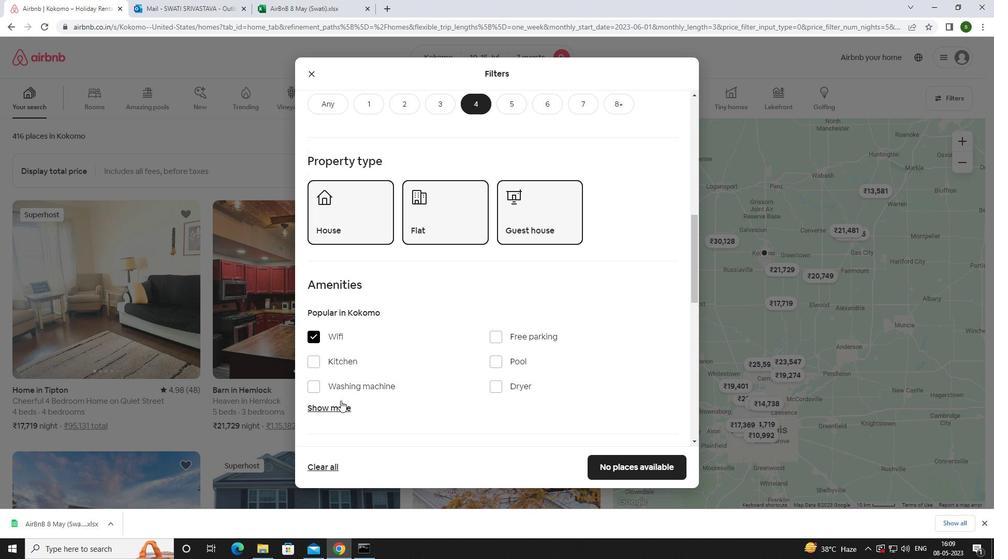 
Action: Mouse pressed left at (338, 403)
Screenshot: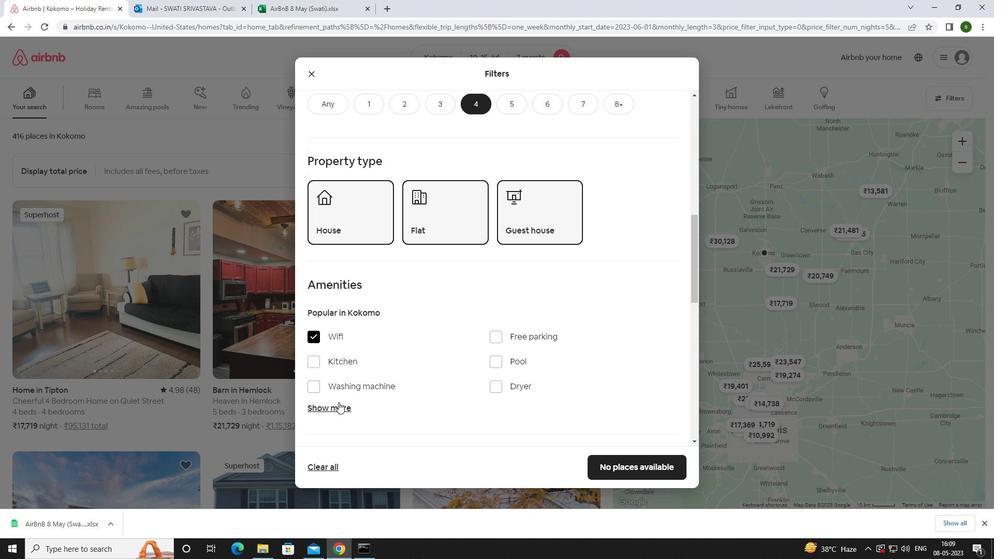 
Action: Mouse moved to (378, 373)
Screenshot: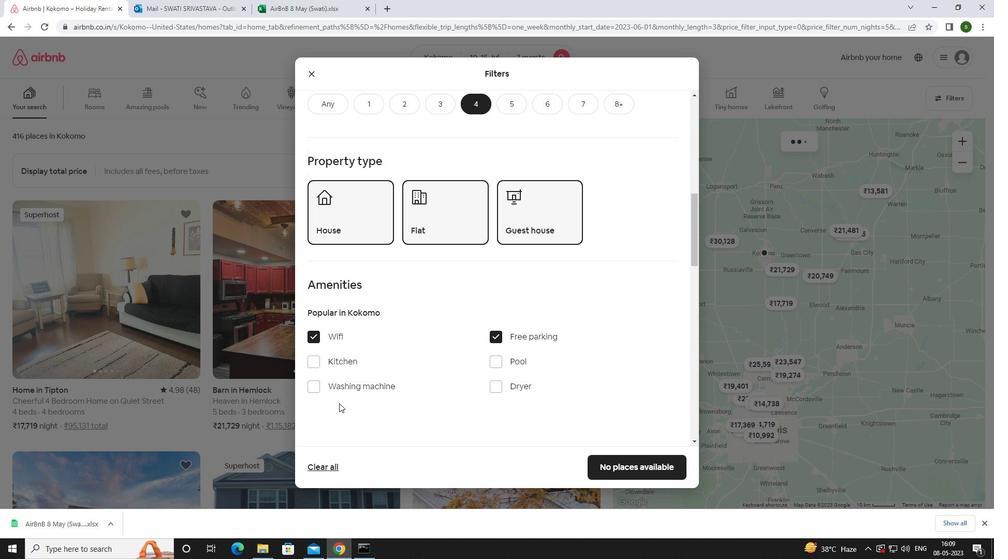 
Action: Mouse scrolled (378, 373) with delta (0, 0)
Screenshot: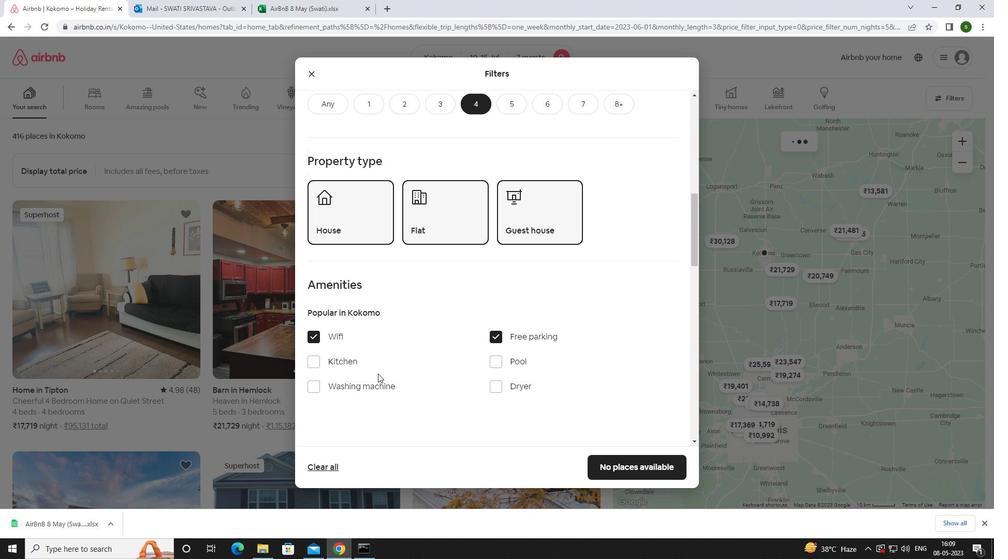 
Action: Mouse scrolled (378, 373) with delta (0, 0)
Screenshot: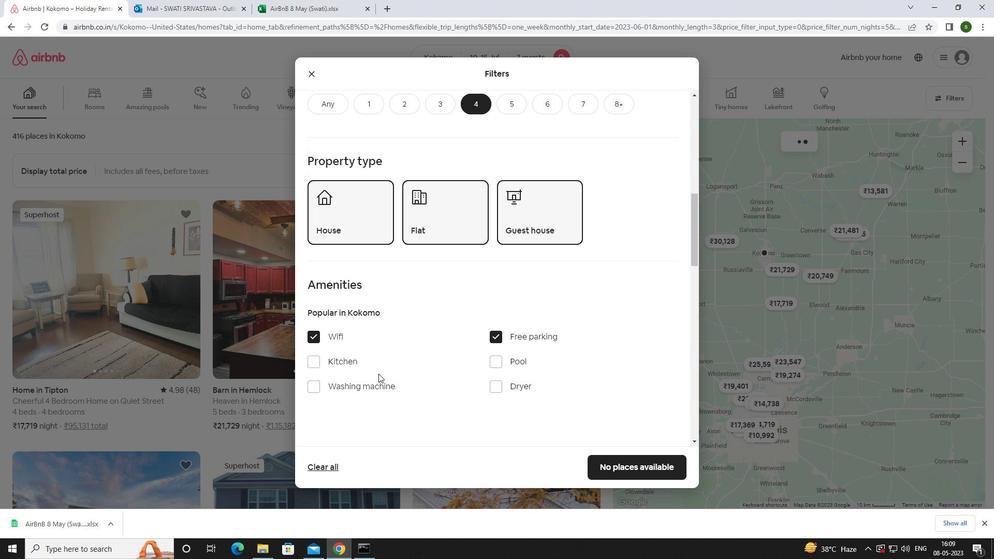 
Action: Mouse moved to (502, 369)
Screenshot: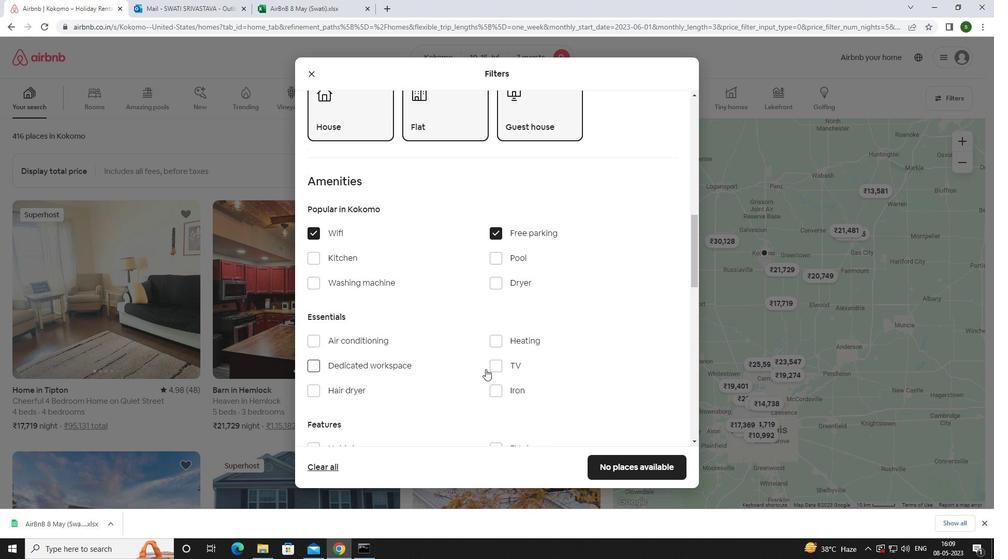 
Action: Mouse pressed left at (502, 369)
Screenshot: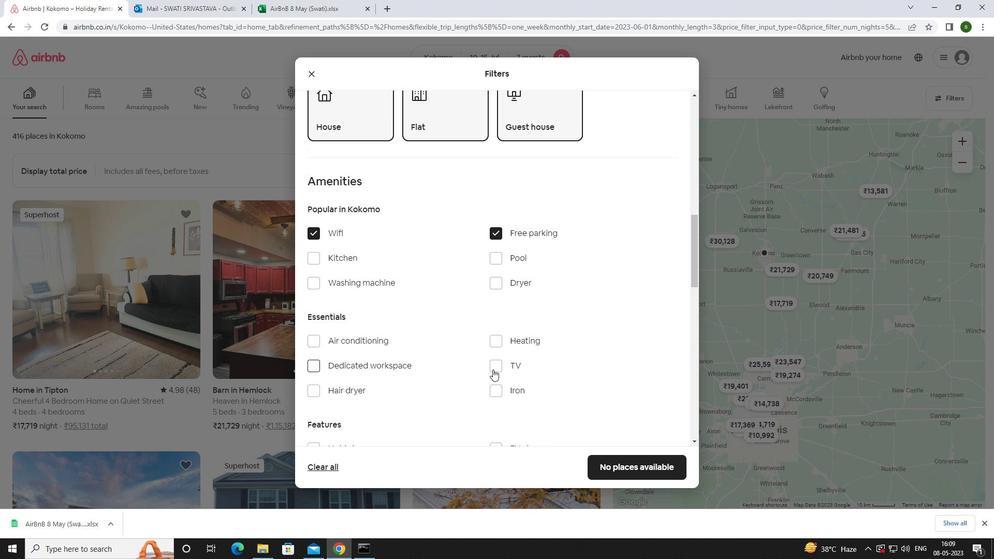 
Action: Mouse moved to (446, 346)
Screenshot: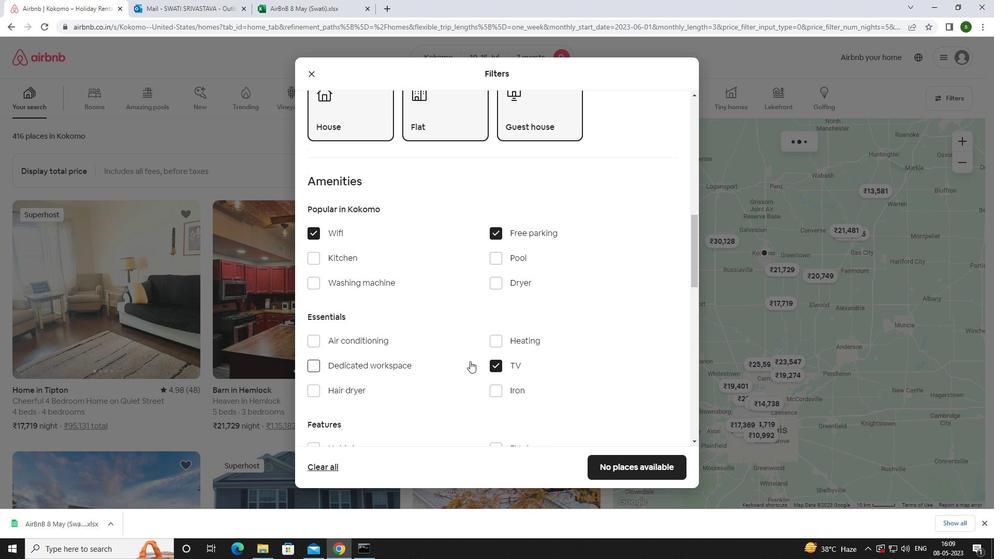 
Action: Mouse scrolled (446, 345) with delta (0, 0)
Screenshot: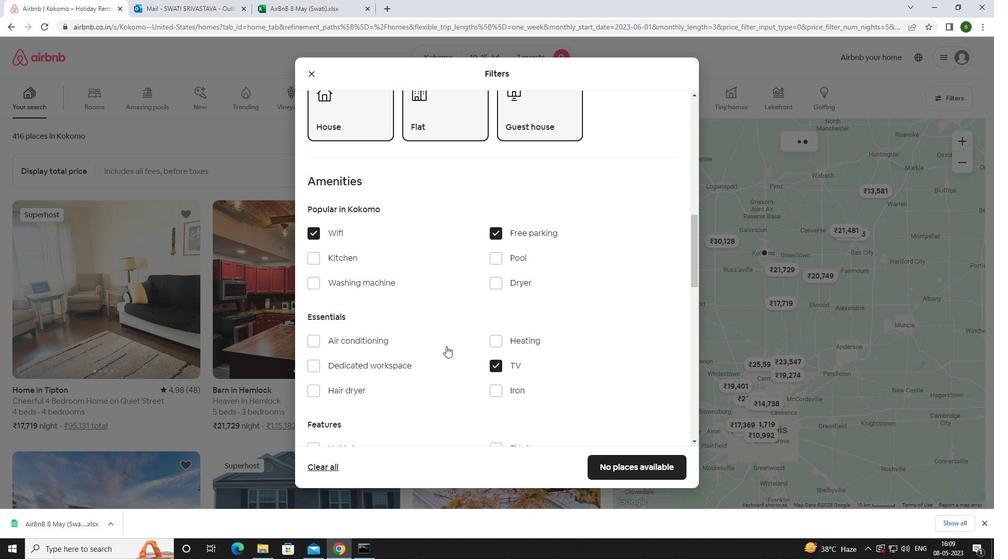 
Action: Mouse scrolled (446, 345) with delta (0, 0)
Screenshot: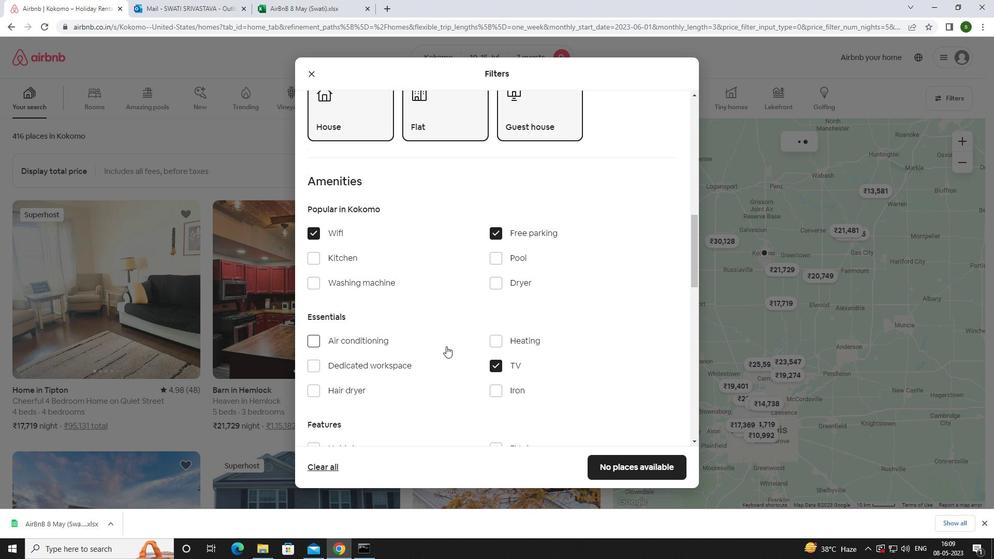 
Action: Mouse scrolled (446, 345) with delta (0, 0)
Screenshot: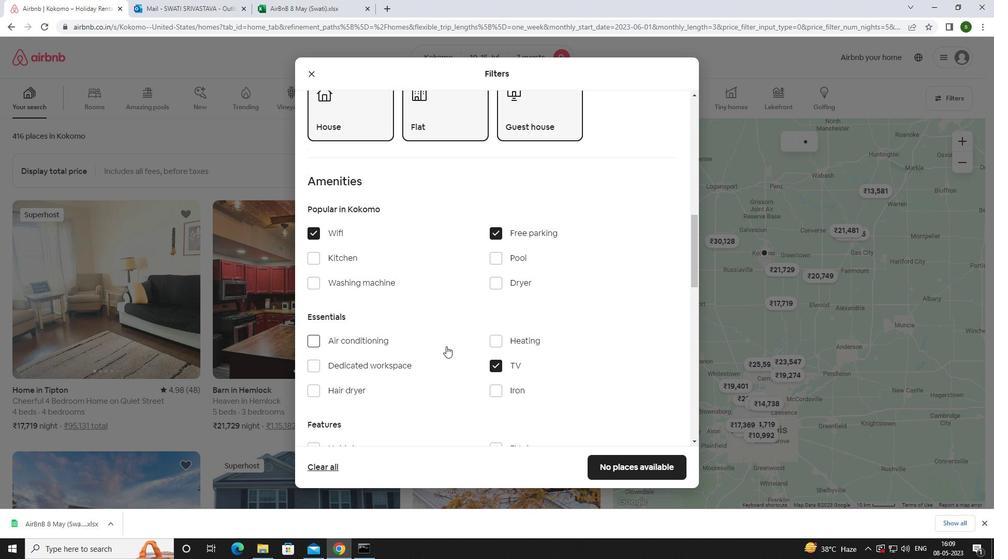 
Action: Mouse moved to (499, 318)
Screenshot: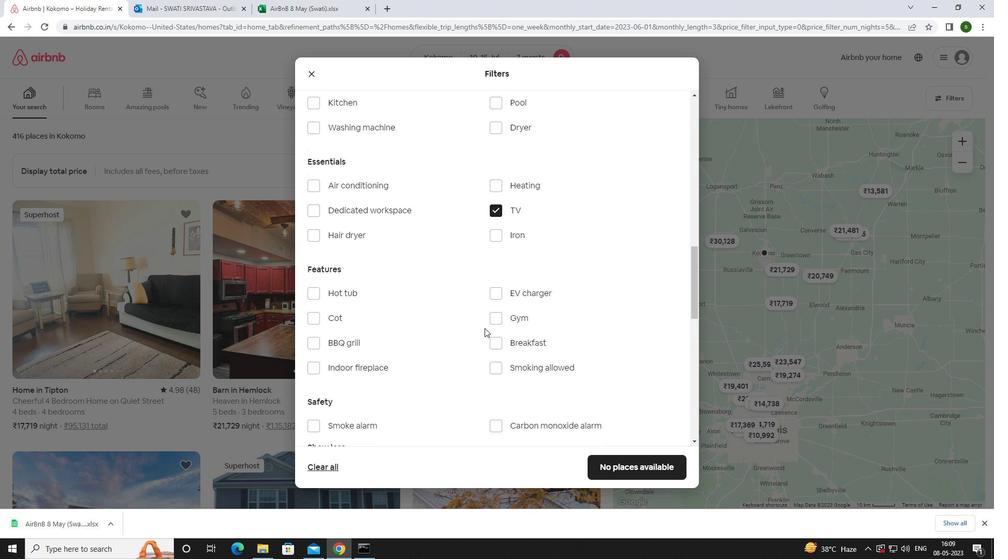 
Action: Mouse pressed left at (499, 318)
Screenshot: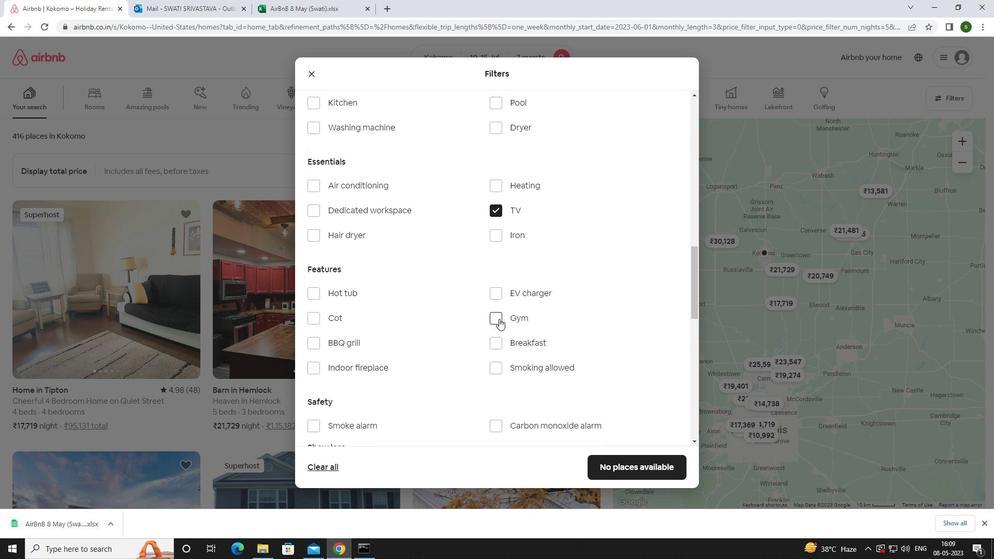 
Action: Mouse moved to (495, 348)
Screenshot: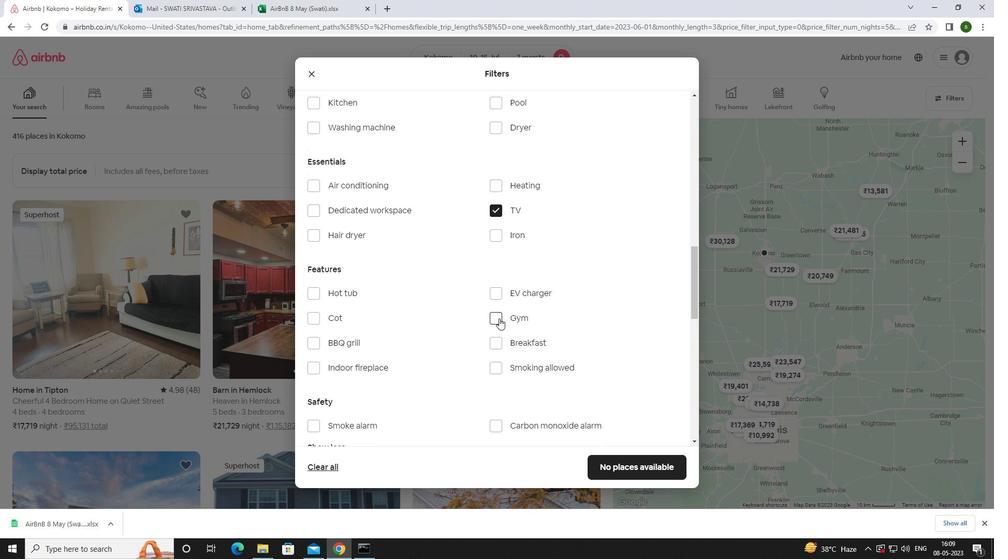 
Action: Mouse pressed left at (495, 348)
Screenshot: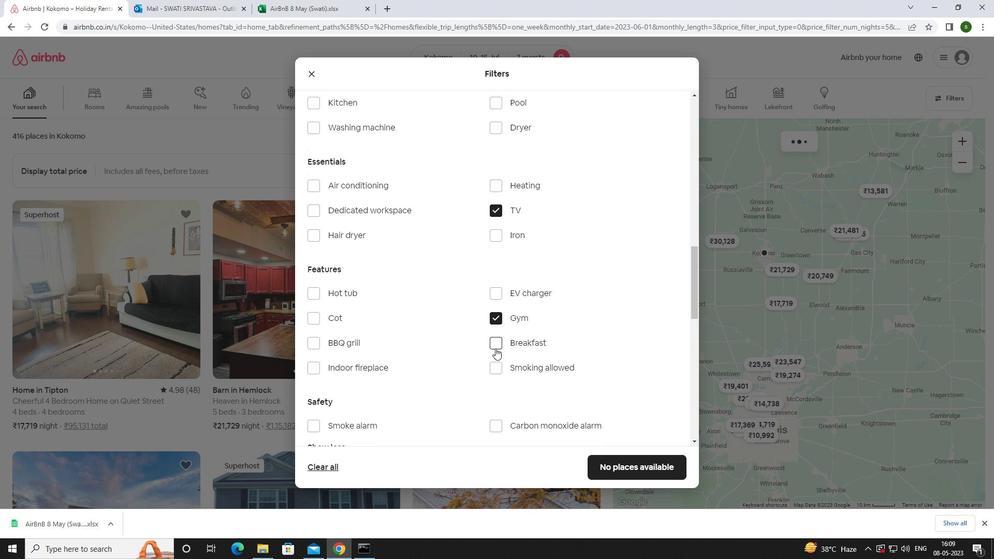 
Action: Mouse moved to (472, 341)
Screenshot: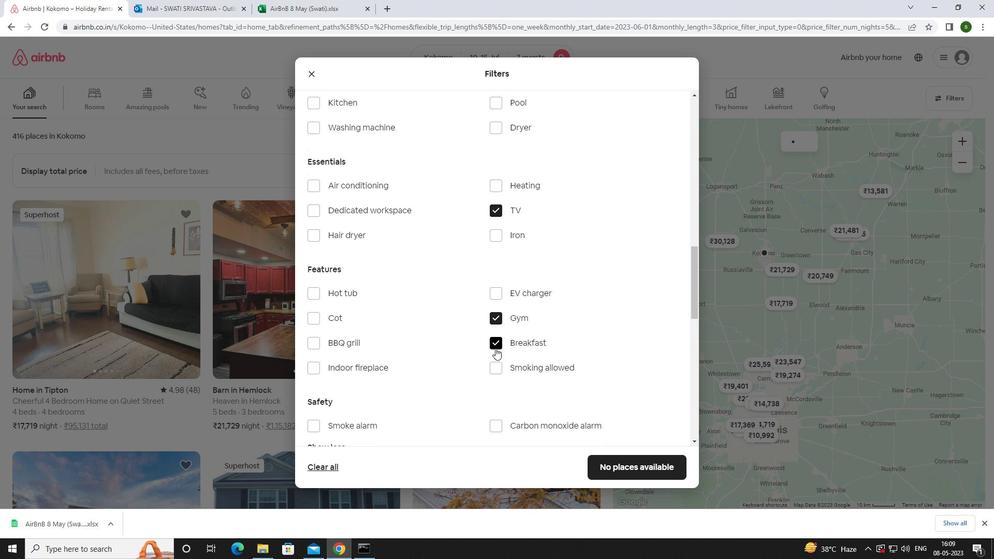 
Action: Mouse scrolled (472, 340) with delta (0, 0)
Screenshot: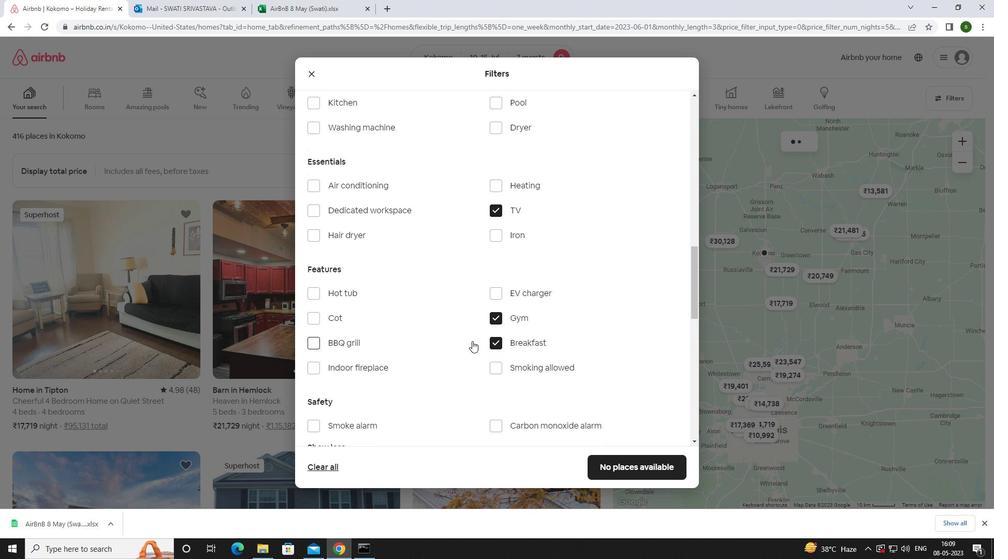 
Action: Mouse scrolled (472, 340) with delta (0, 0)
Screenshot: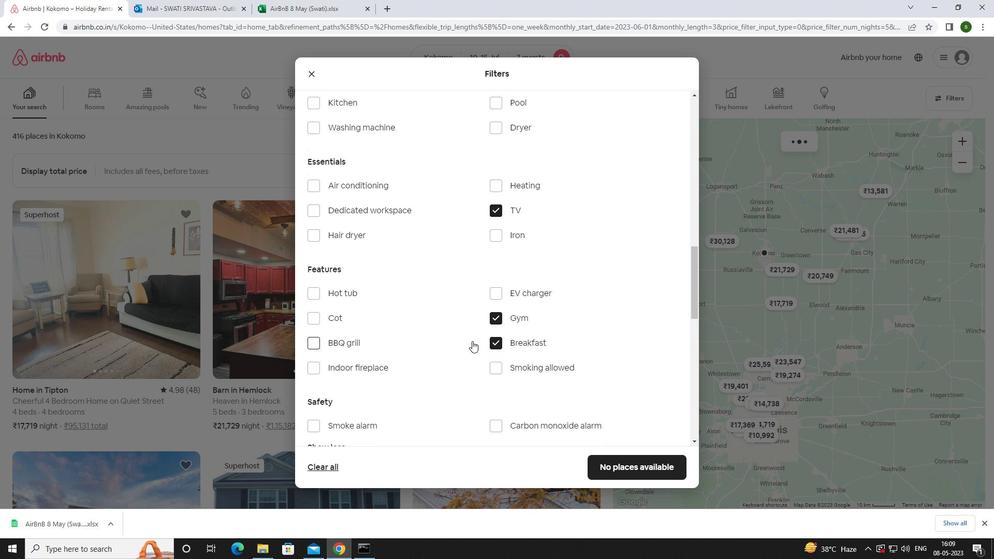 
Action: Mouse scrolled (472, 340) with delta (0, 0)
Screenshot: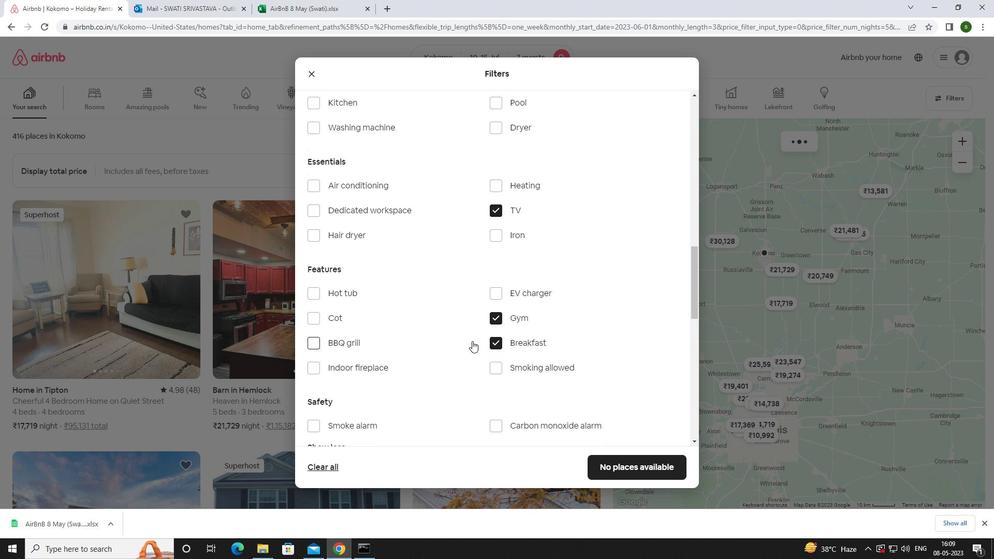 
Action: Mouse scrolled (472, 340) with delta (0, 0)
Screenshot: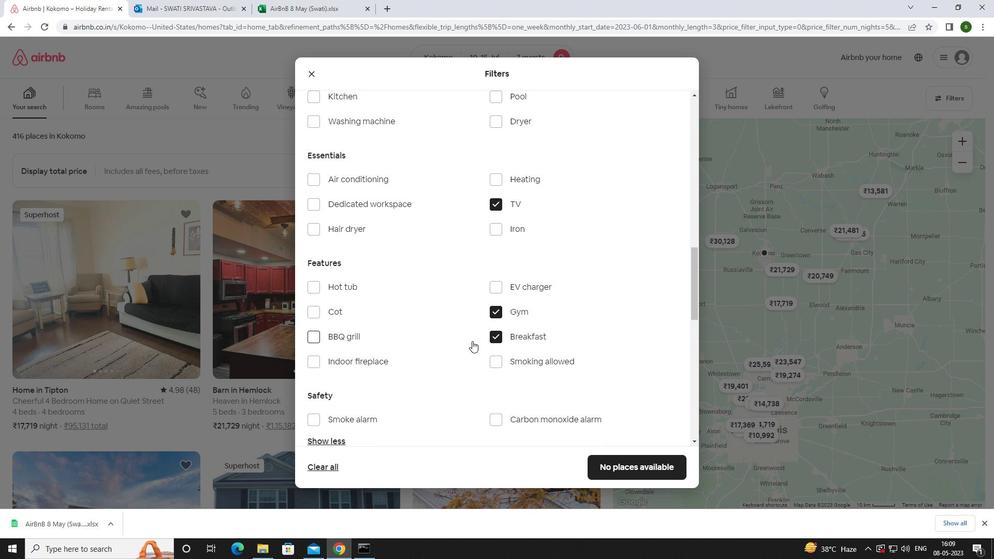 
Action: Mouse scrolled (472, 340) with delta (0, 0)
Screenshot: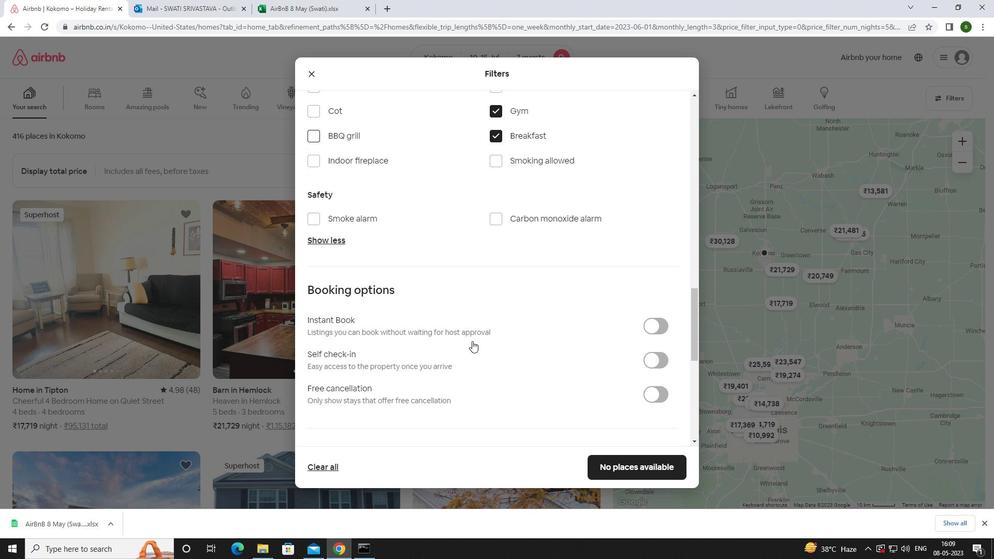 
Action: Mouse moved to (652, 308)
Screenshot: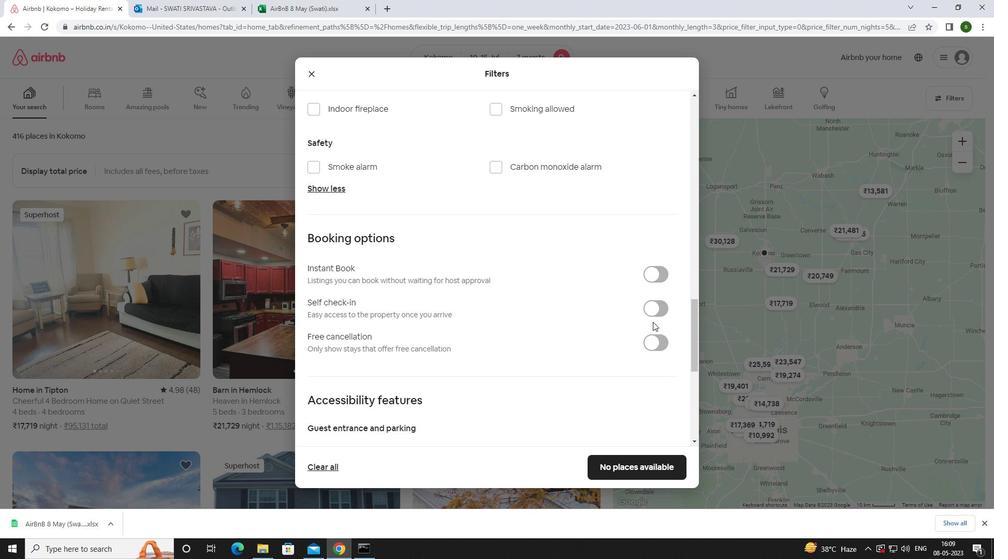 
Action: Mouse pressed left at (652, 308)
Screenshot: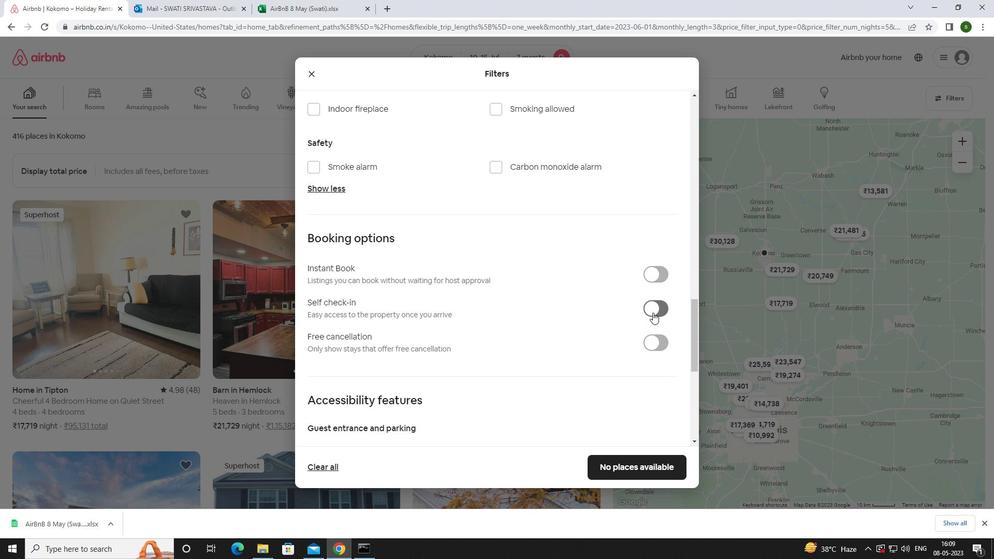 
Action: Mouse moved to (431, 315)
Screenshot: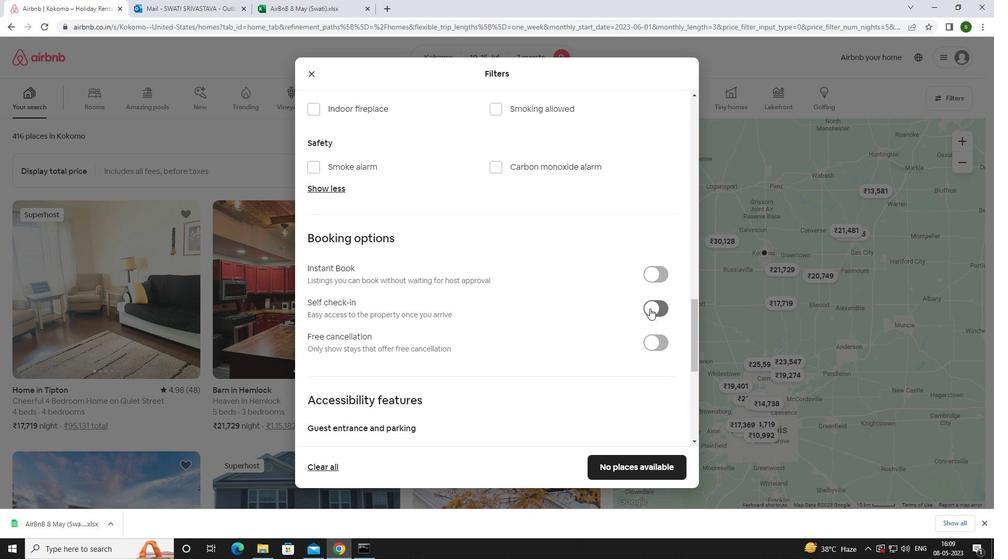 
Action: Mouse scrolled (431, 314) with delta (0, 0)
Screenshot: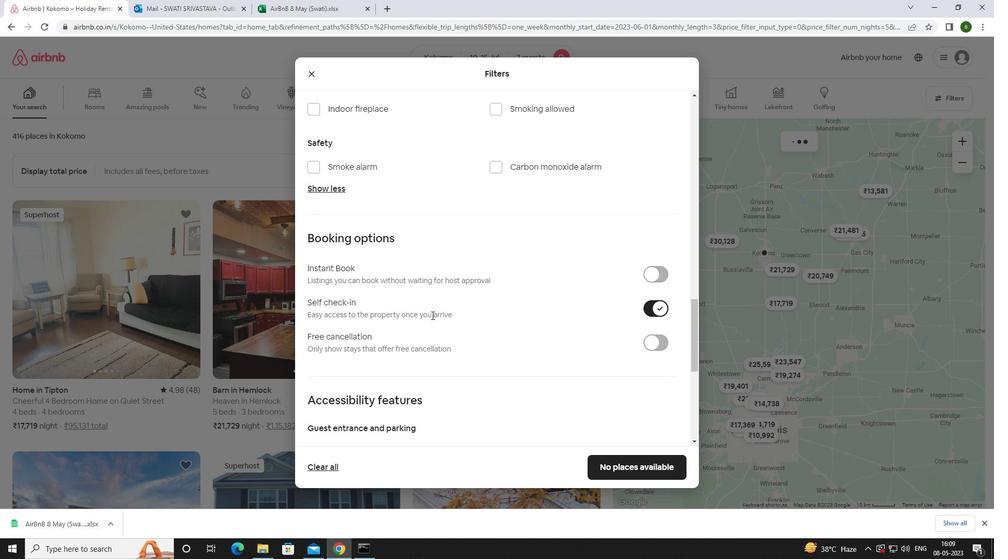 
Action: Mouse scrolled (431, 314) with delta (0, 0)
Screenshot: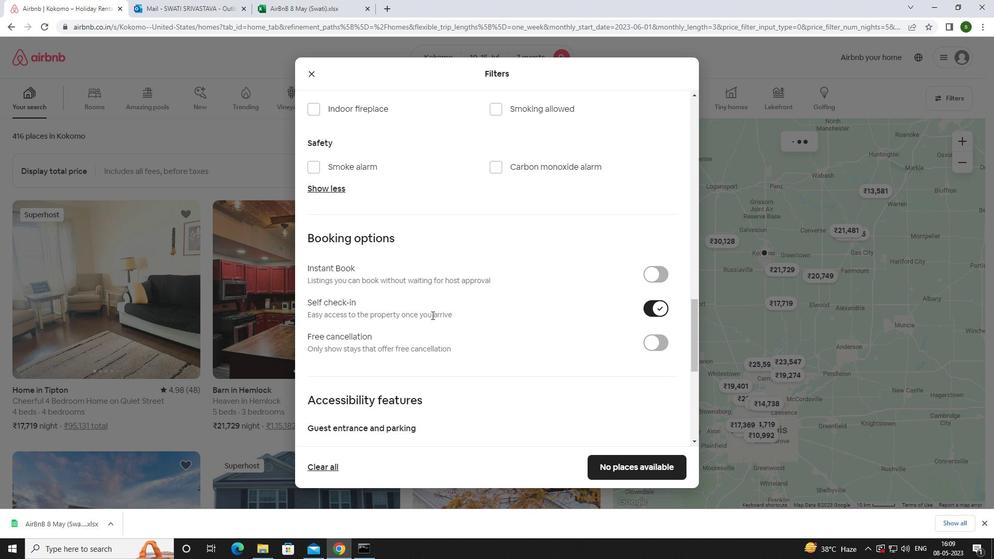 
Action: Mouse scrolled (431, 314) with delta (0, 0)
Screenshot: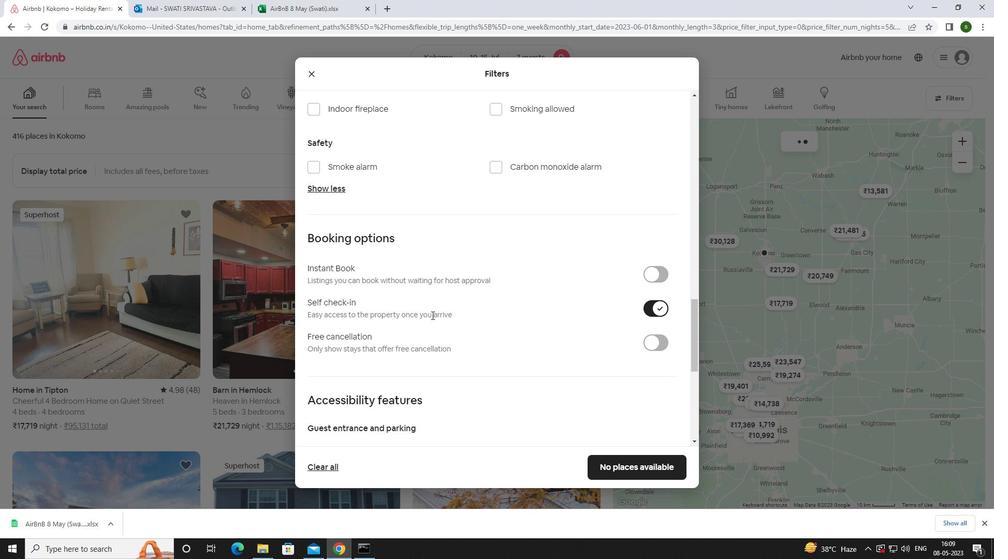 
Action: Mouse scrolled (431, 314) with delta (0, 0)
Screenshot: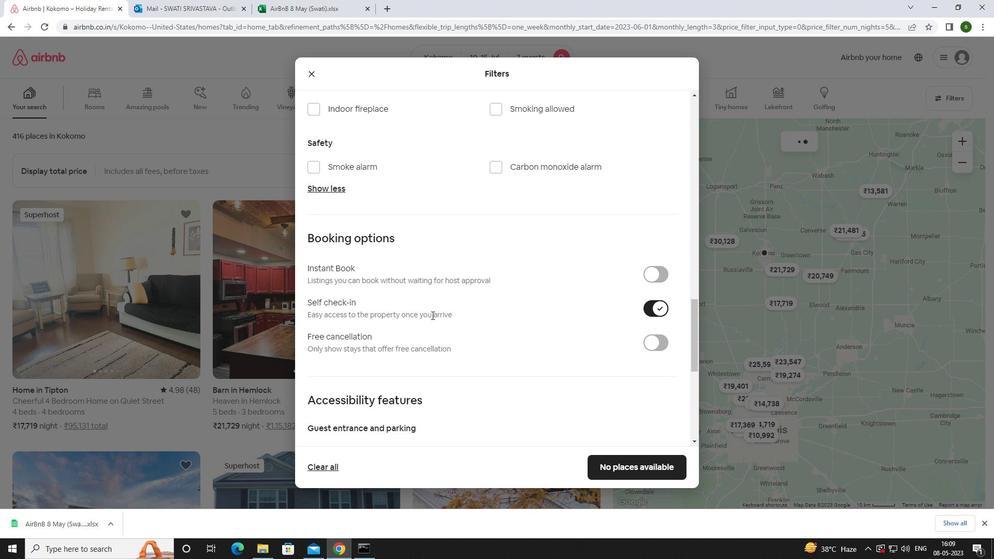 
Action: Mouse scrolled (431, 314) with delta (0, 0)
Screenshot: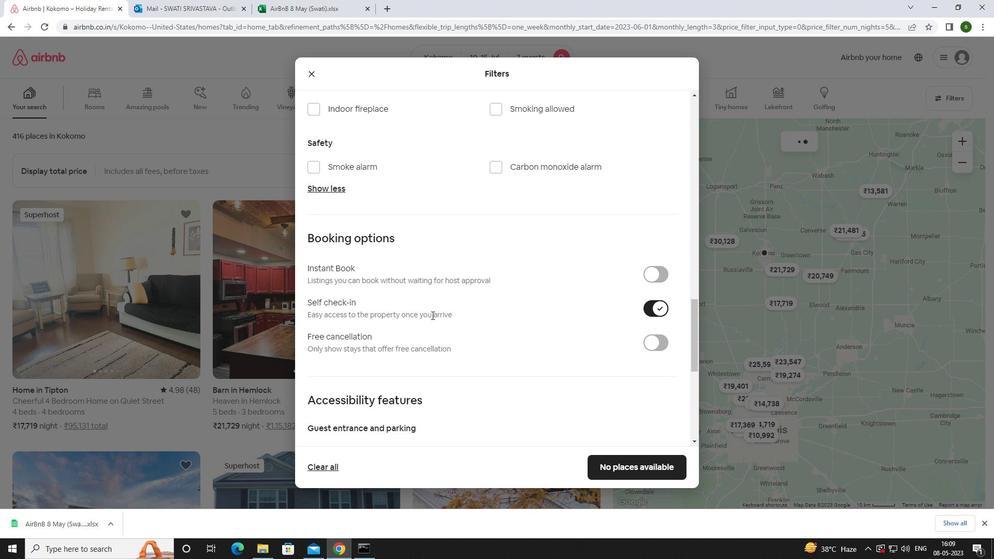 
Action: Mouse scrolled (431, 314) with delta (0, 0)
Screenshot: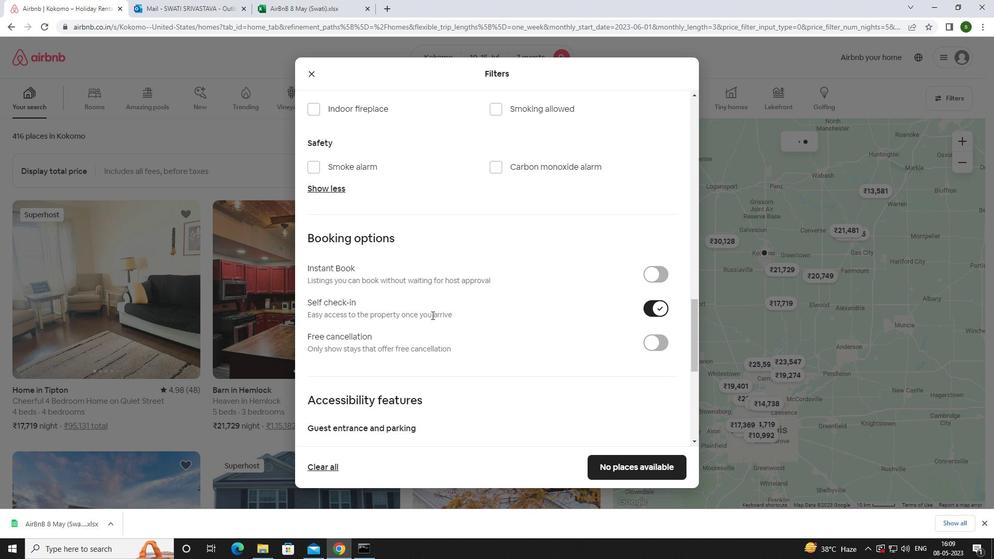 
Action: Mouse scrolled (431, 314) with delta (0, 0)
Screenshot: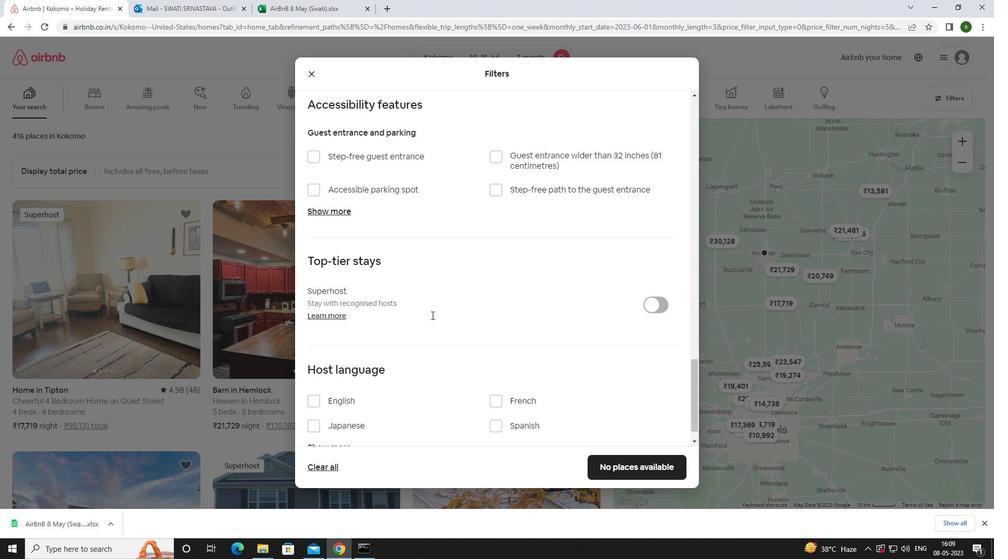 
Action: Mouse scrolled (431, 314) with delta (0, 0)
Screenshot: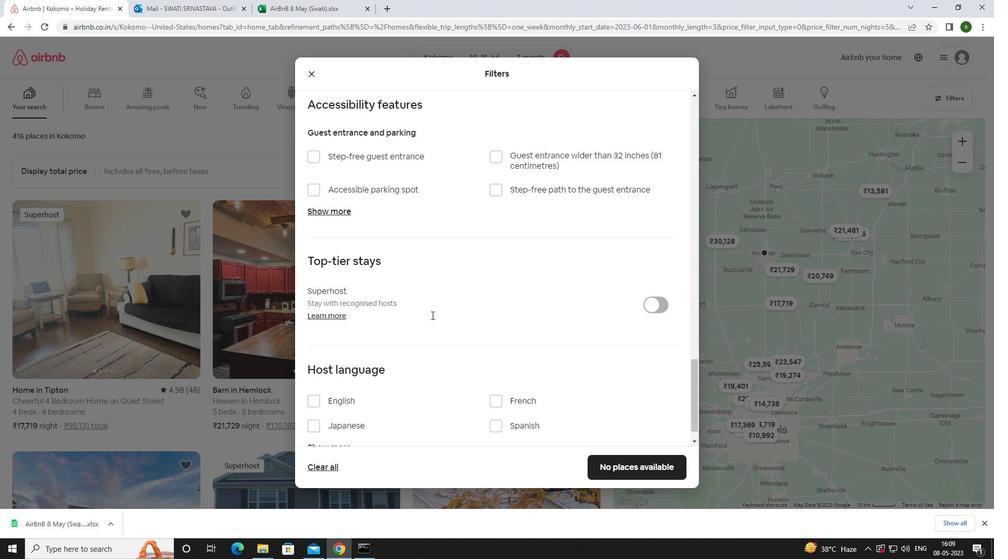 
Action: Mouse scrolled (431, 314) with delta (0, 0)
Screenshot: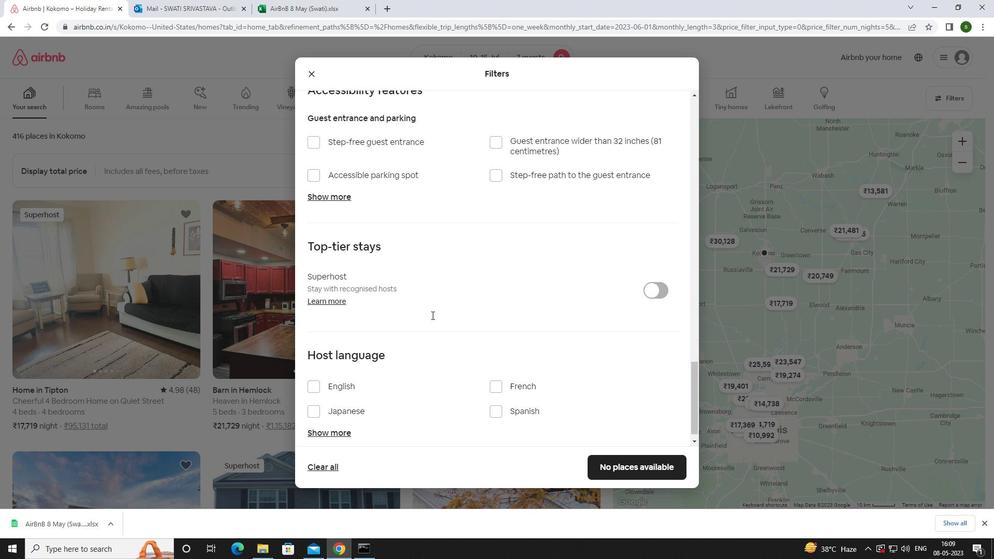 
Action: Mouse scrolled (431, 314) with delta (0, 0)
Screenshot: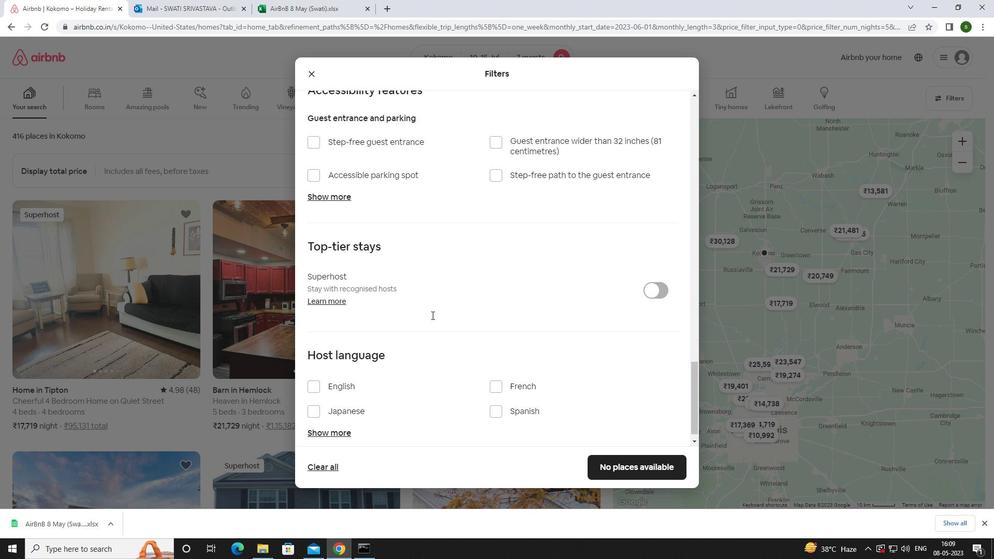
Action: Mouse moved to (334, 374)
Screenshot: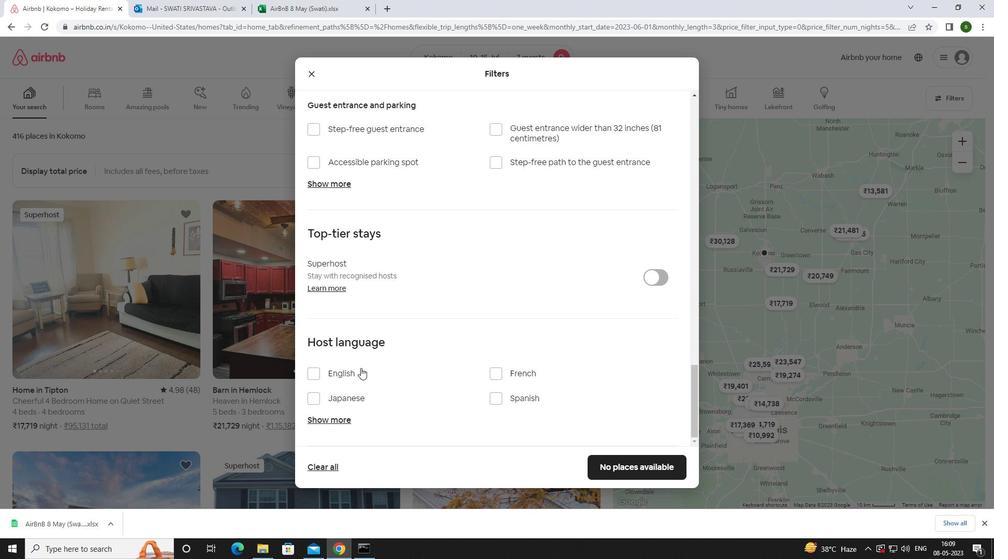 
Action: Mouse pressed left at (334, 374)
Screenshot: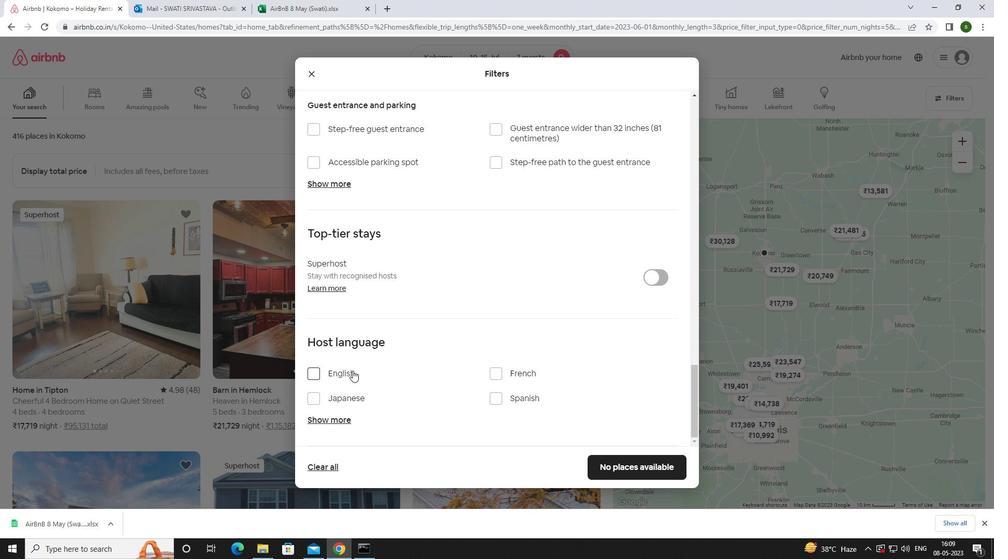 
Action: Mouse moved to (625, 463)
Screenshot: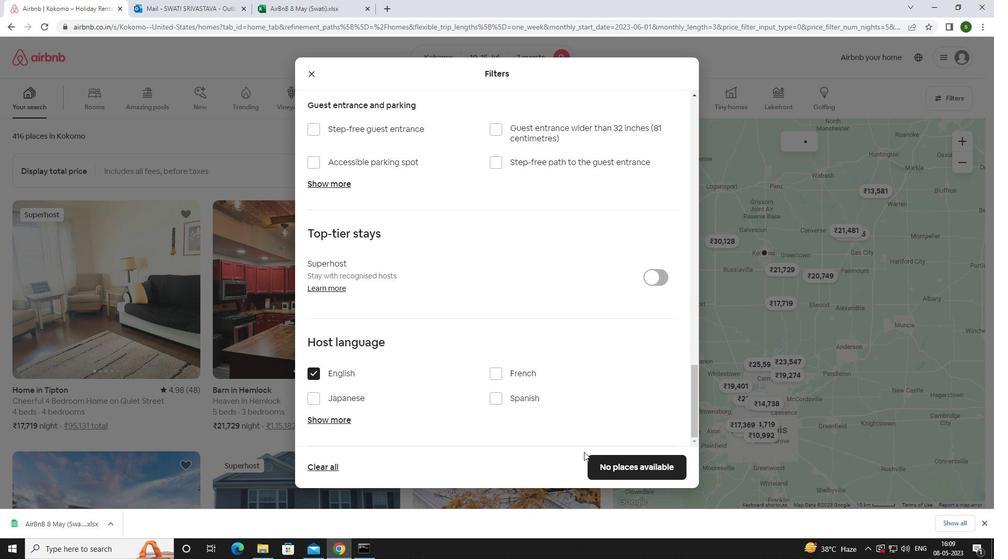 
Action: Mouse pressed left at (625, 463)
Screenshot: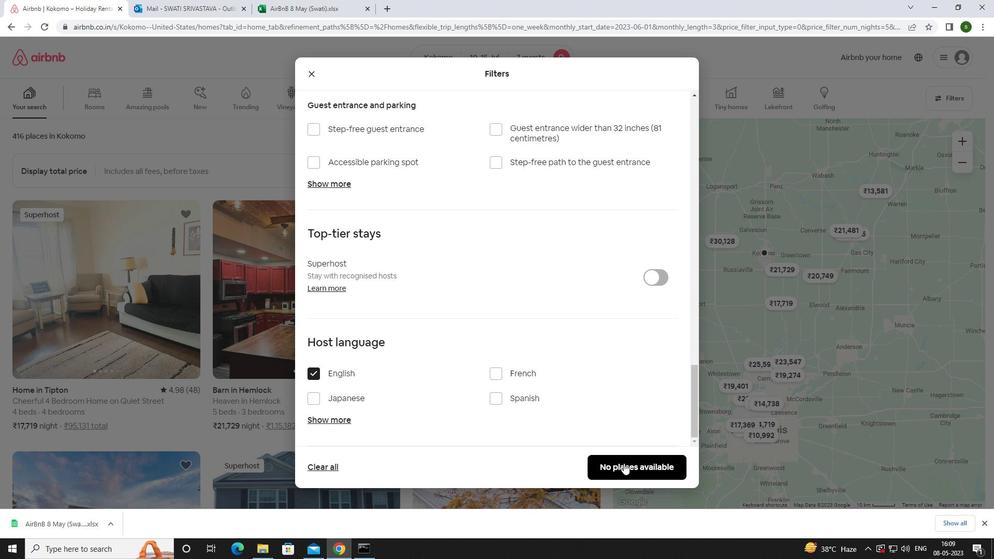 
Action: Mouse moved to (465, 329)
Screenshot: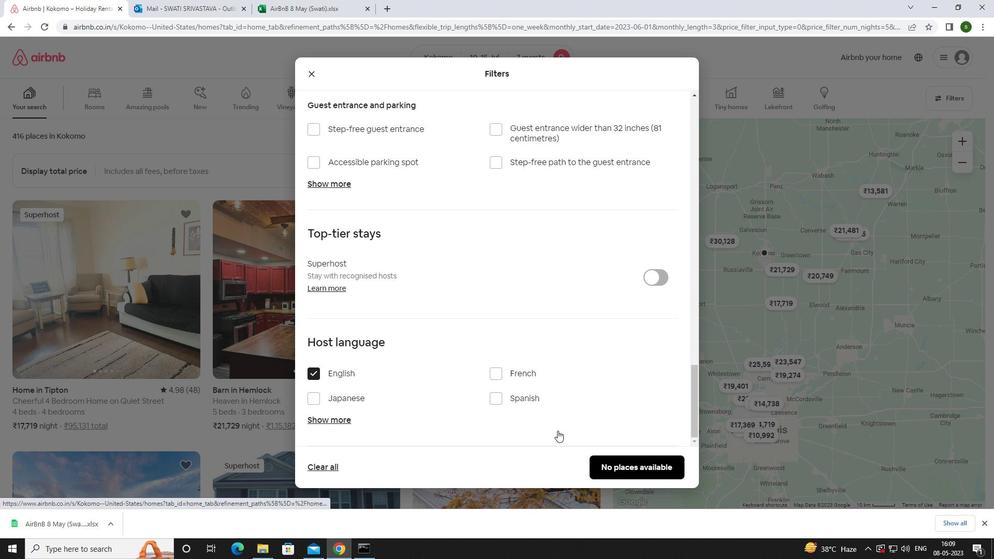 
